 Task: Create new contact,   with mail id: 'Trinity.Doe@brooklynbotanic.org', first name: 'Trinity', Last name: 'Doe', Job Title: Digital Marketing Manager, Phone number (408) 555-5678. Change life cycle stage to  'Lead' and lead status to 'New'. Add new company to the associated contact: www.qualcomm.com and type: Prospect. Logged in from softage.6@softage.net
Action: Mouse moved to (106, 74)
Screenshot: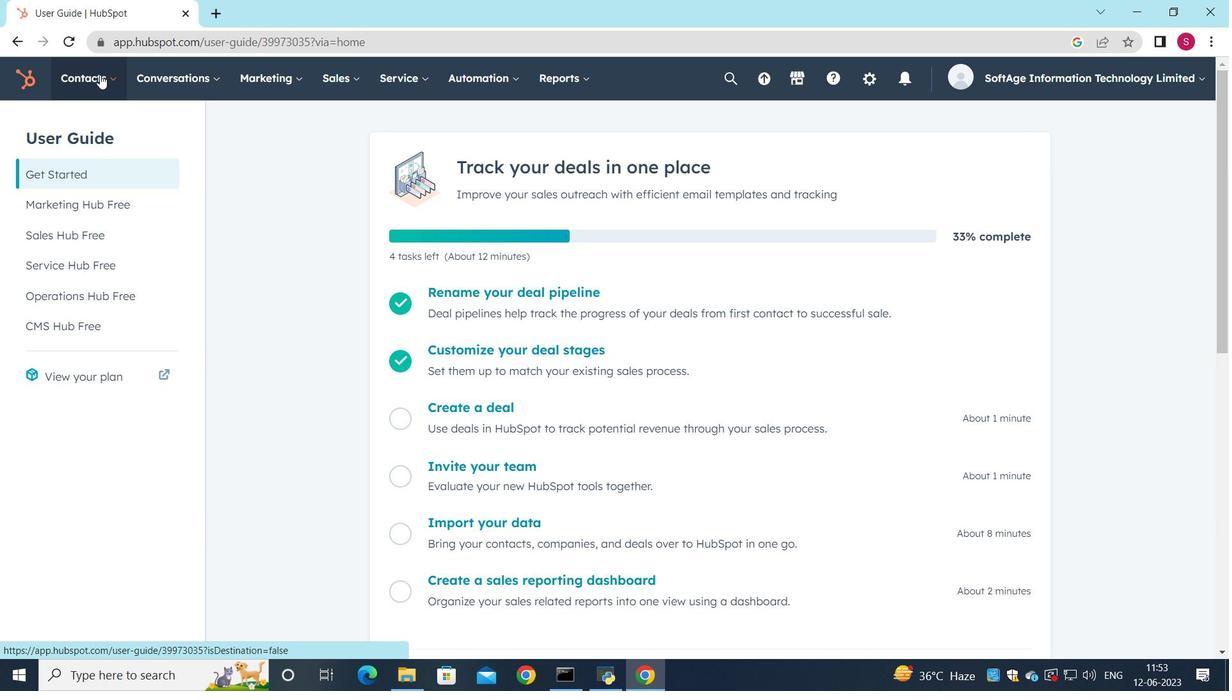 
Action: Mouse pressed left at (106, 74)
Screenshot: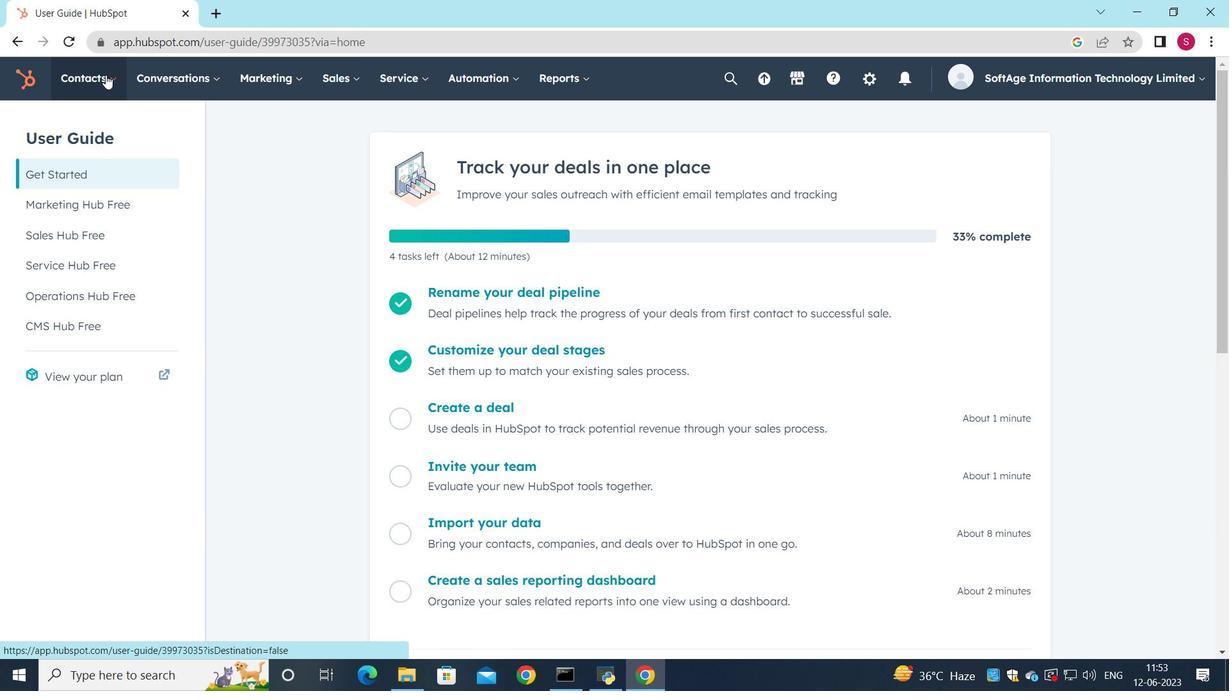 
Action: Mouse moved to (117, 121)
Screenshot: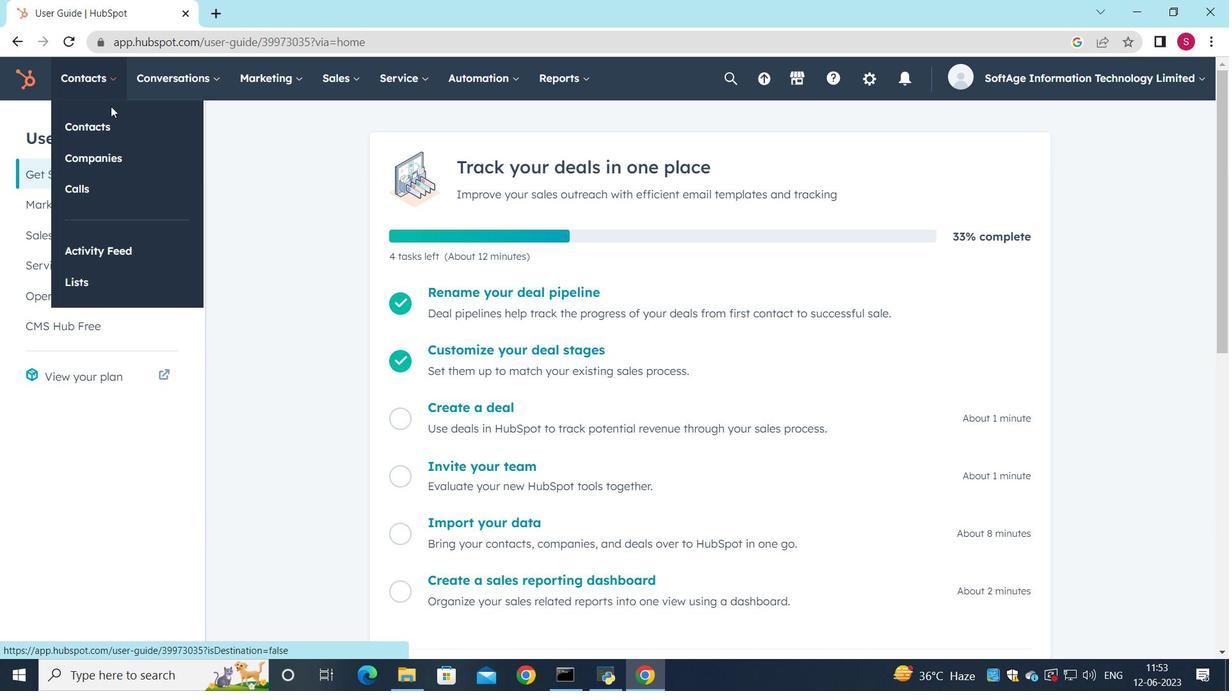 
Action: Mouse pressed left at (117, 121)
Screenshot: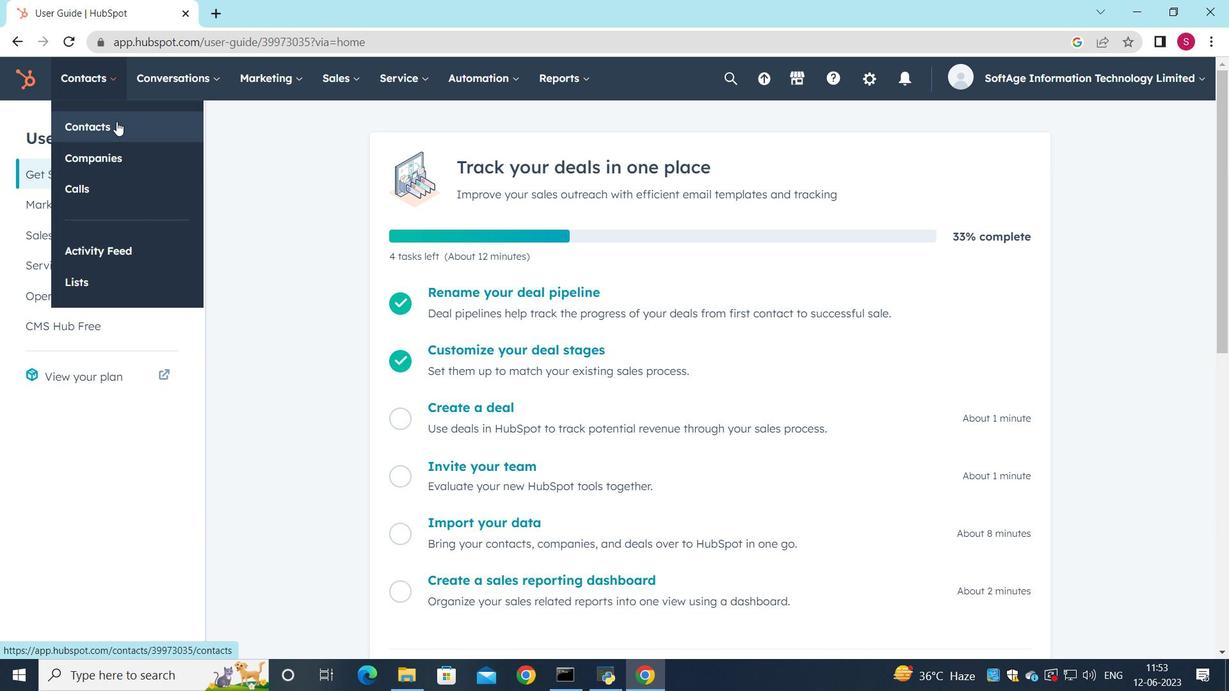 
Action: Mouse moved to (1147, 136)
Screenshot: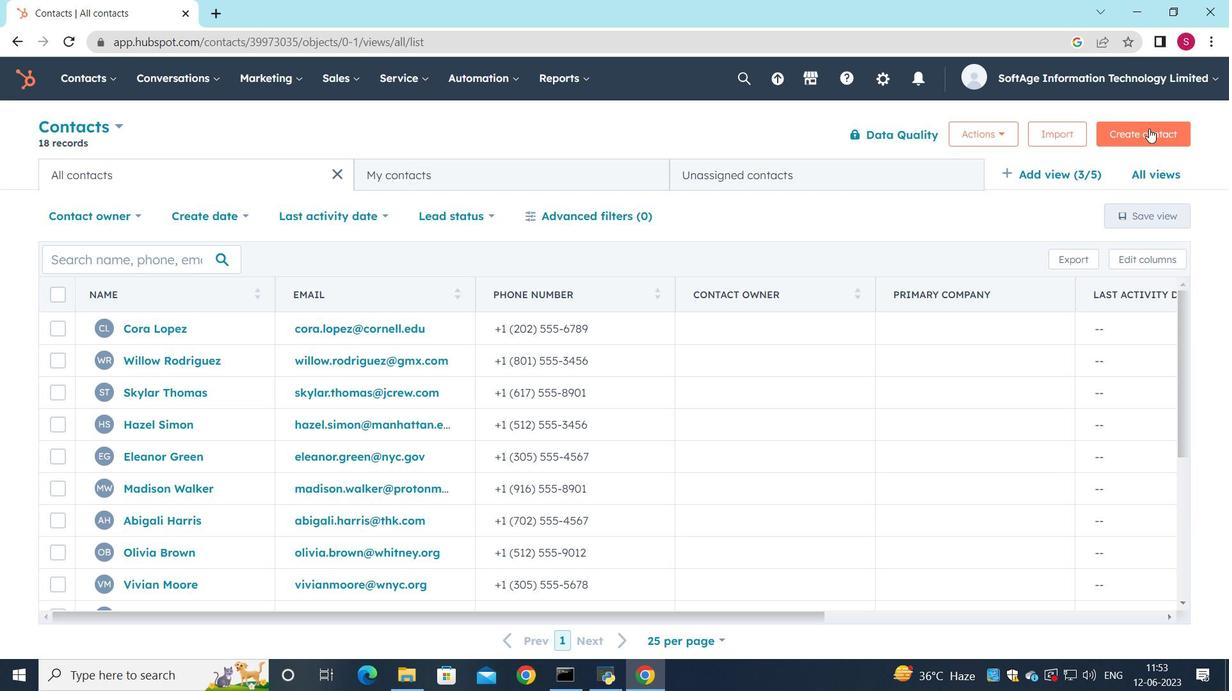 
Action: Mouse pressed left at (1147, 136)
Screenshot: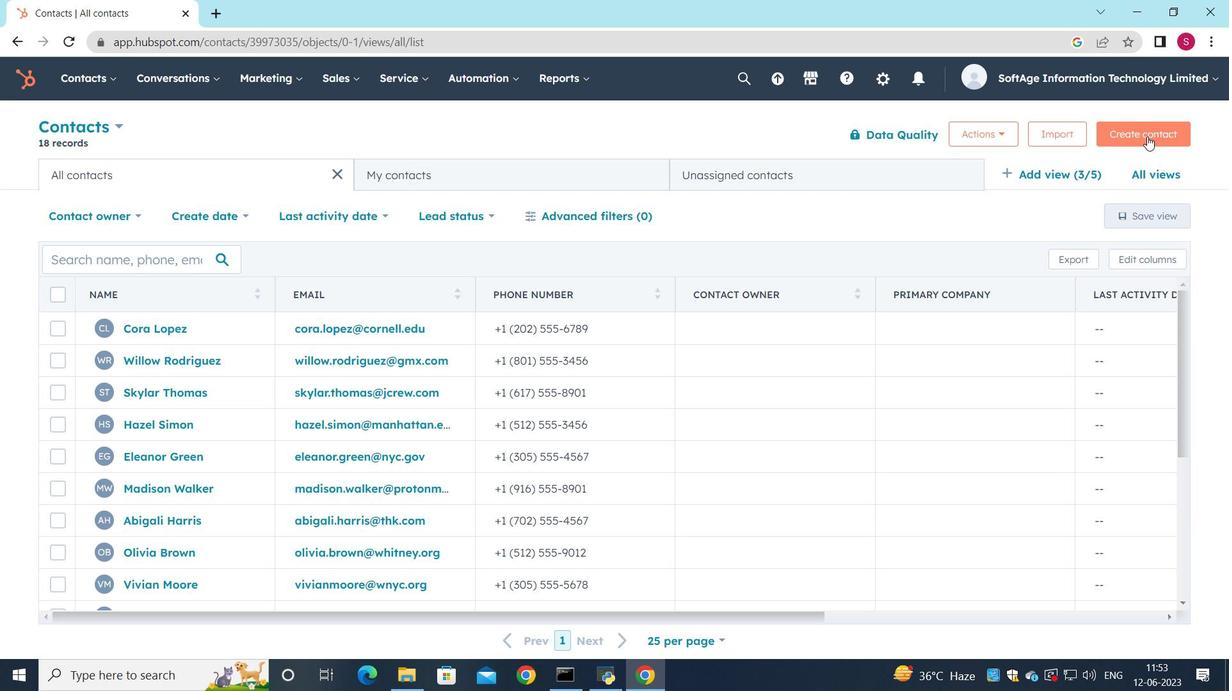 
Action: Mouse moved to (1009, 199)
Screenshot: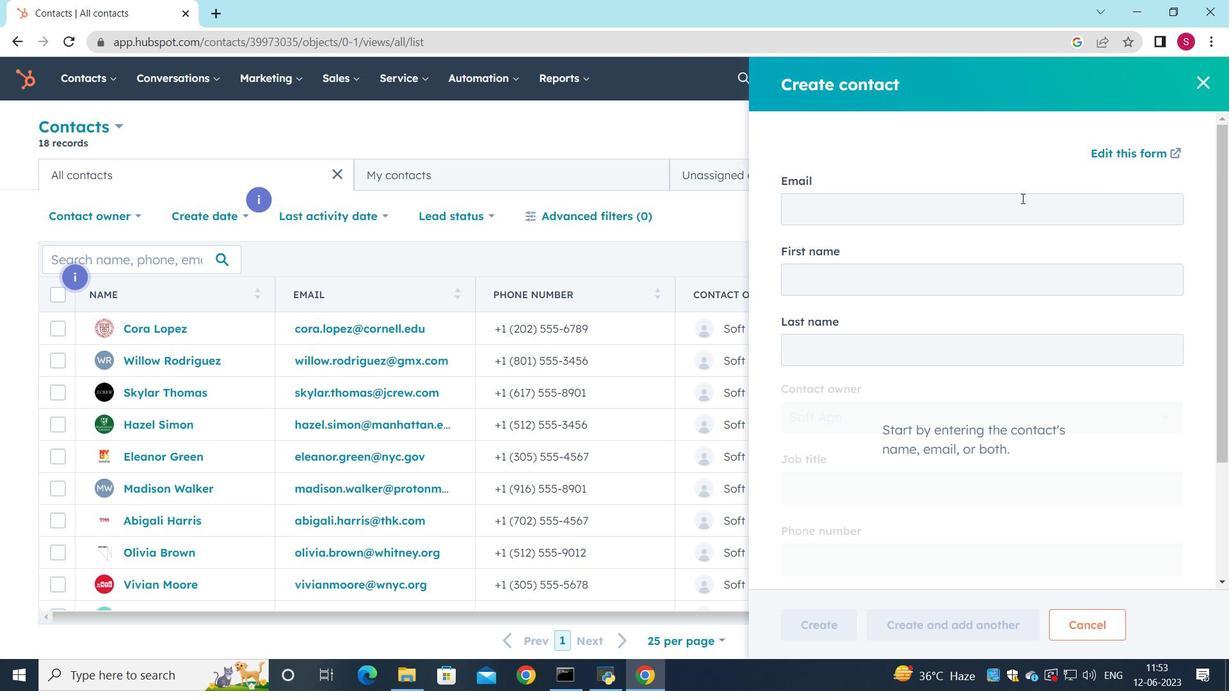 
Action: Mouse pressed left at (1009, 199)
Screenshot: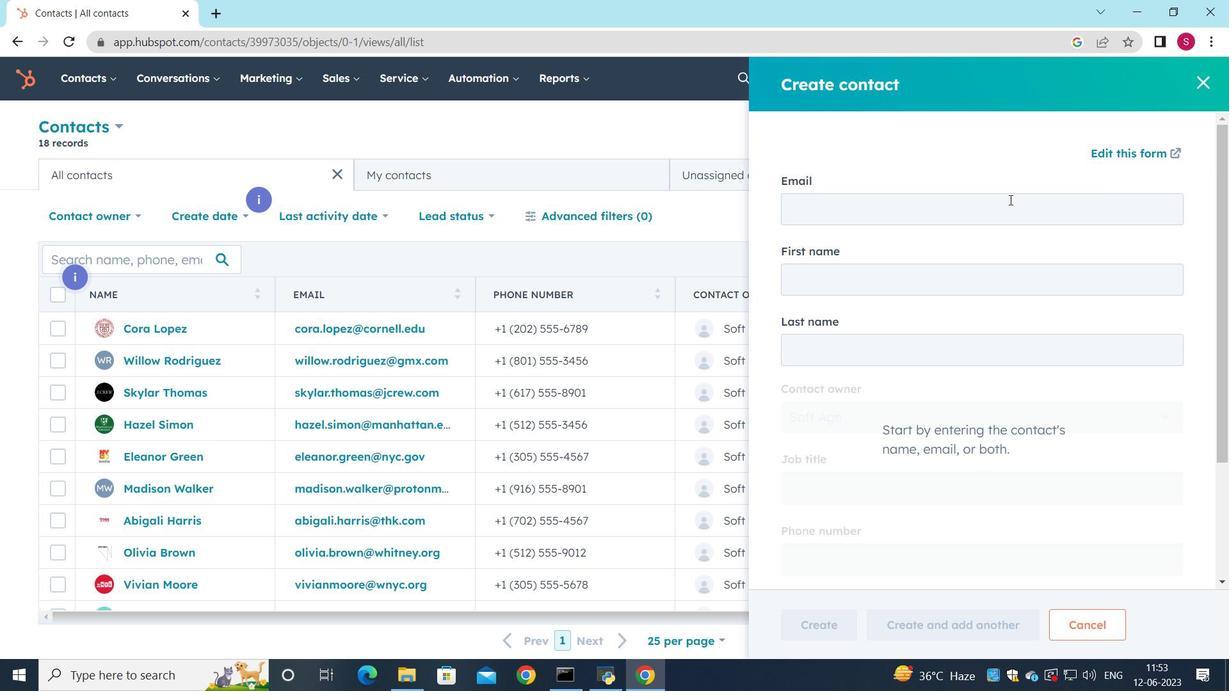 
Action: Mouse moved to (991, 226)
Screenshot: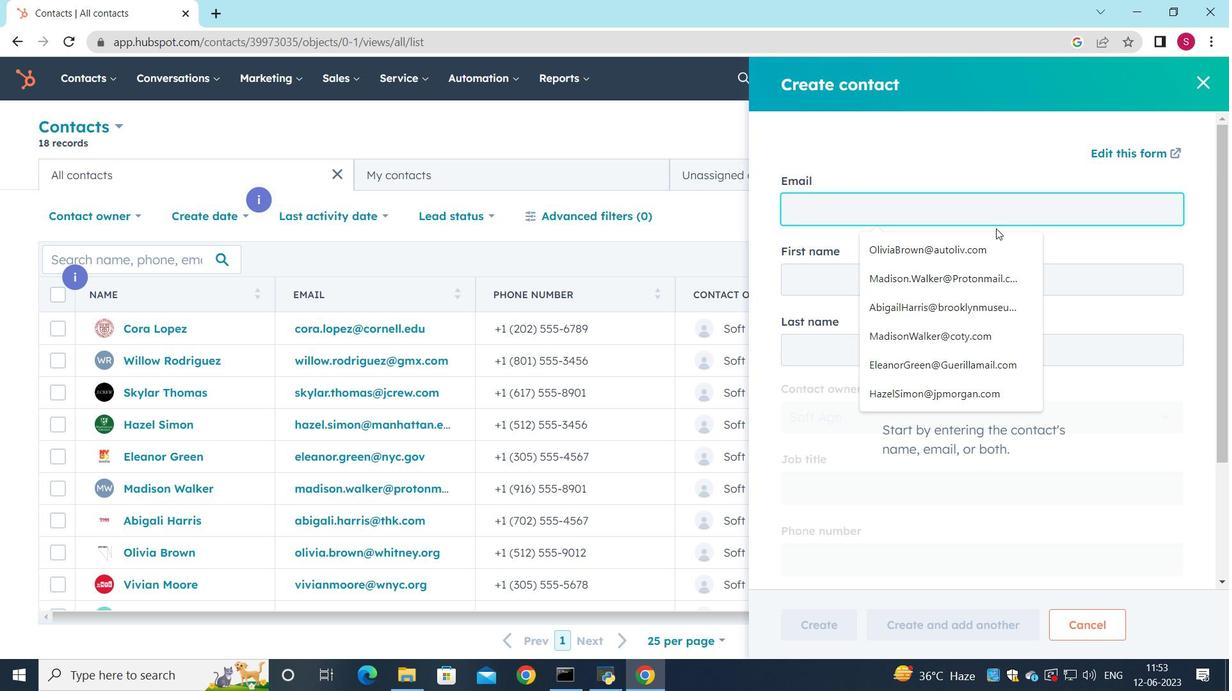 
Action: Key pressed <Key.shift>Trinity.<Key.shift>Doe<Key.shift><Key.shift><Key.shift><Key.shift><Key.shift><Key.shift><Key.shift><Key.shift><Key.shift><Key.shift><Key.shift><Key.shift><Key.shift><Key.shift><Key.shift>@brooklynbotanic.org
Screenshot: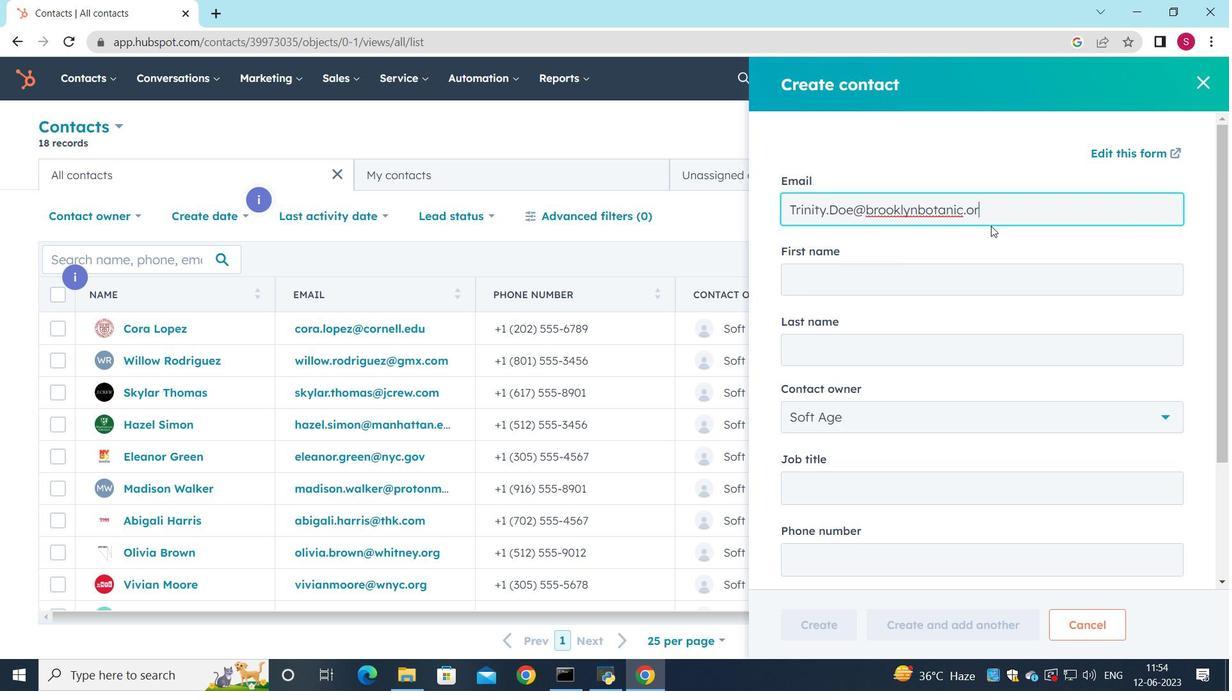 
Action: Mouse moved to (870, 277)
Screenshot: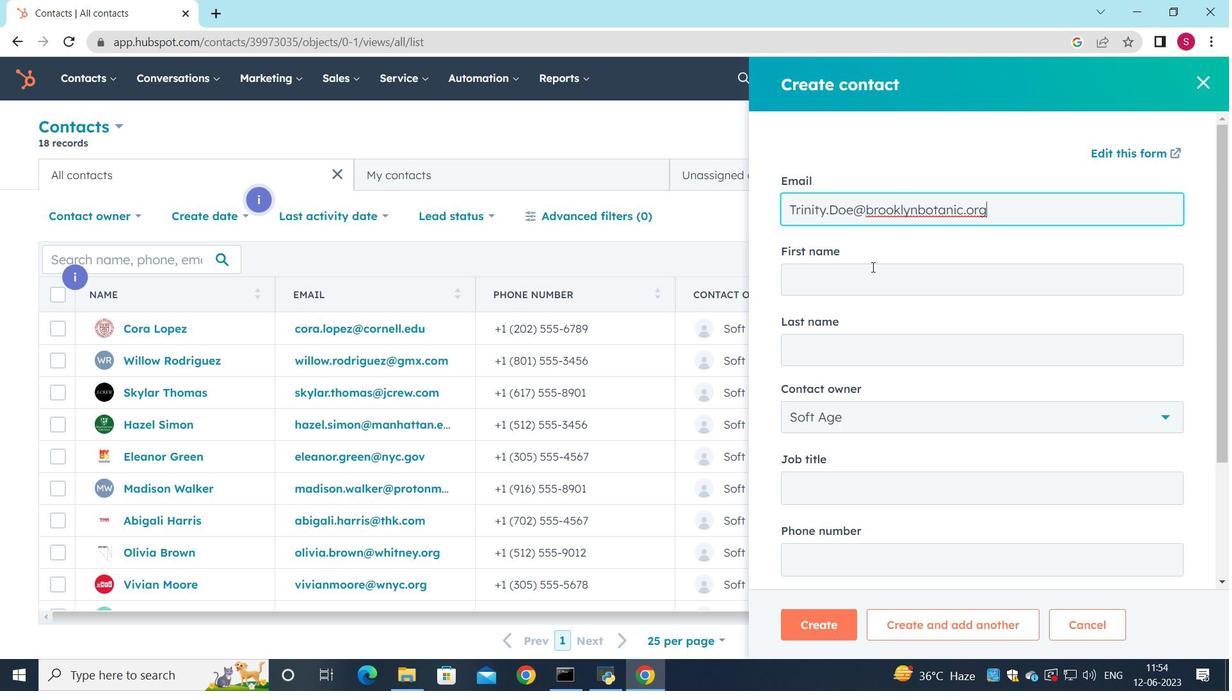 
Action: Mouse pressed left at (870, 277)
Screenshot: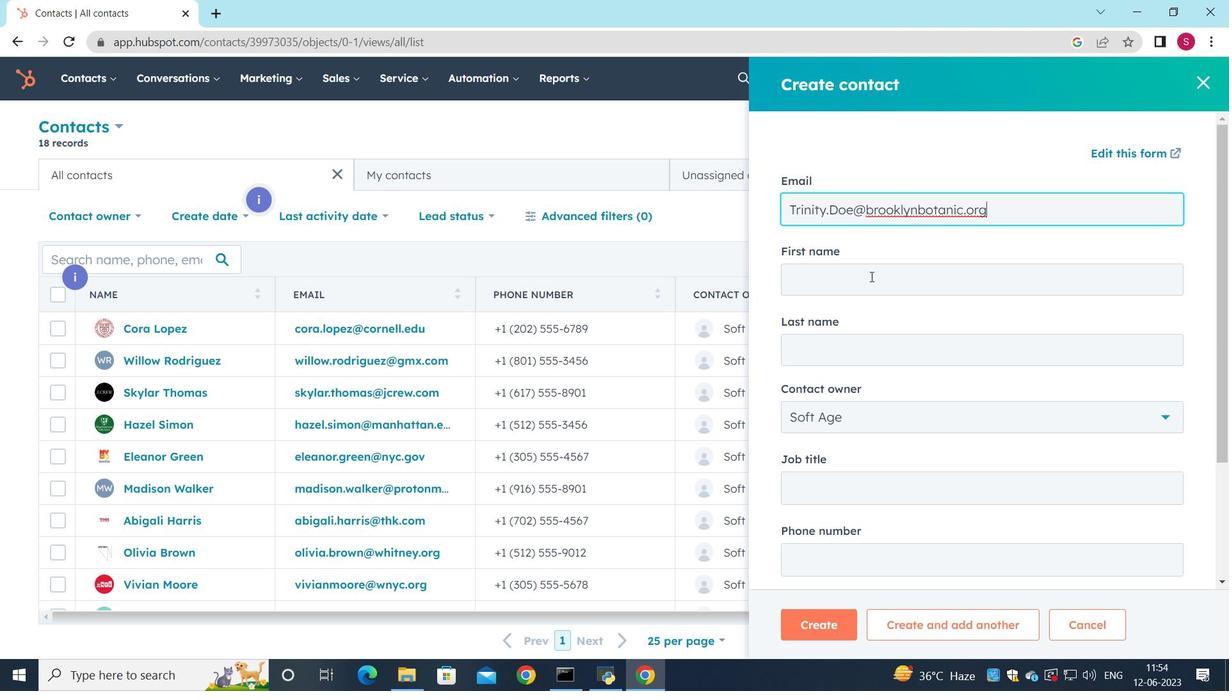 
Action: Mouse moved to (876, 283)
Screenshot: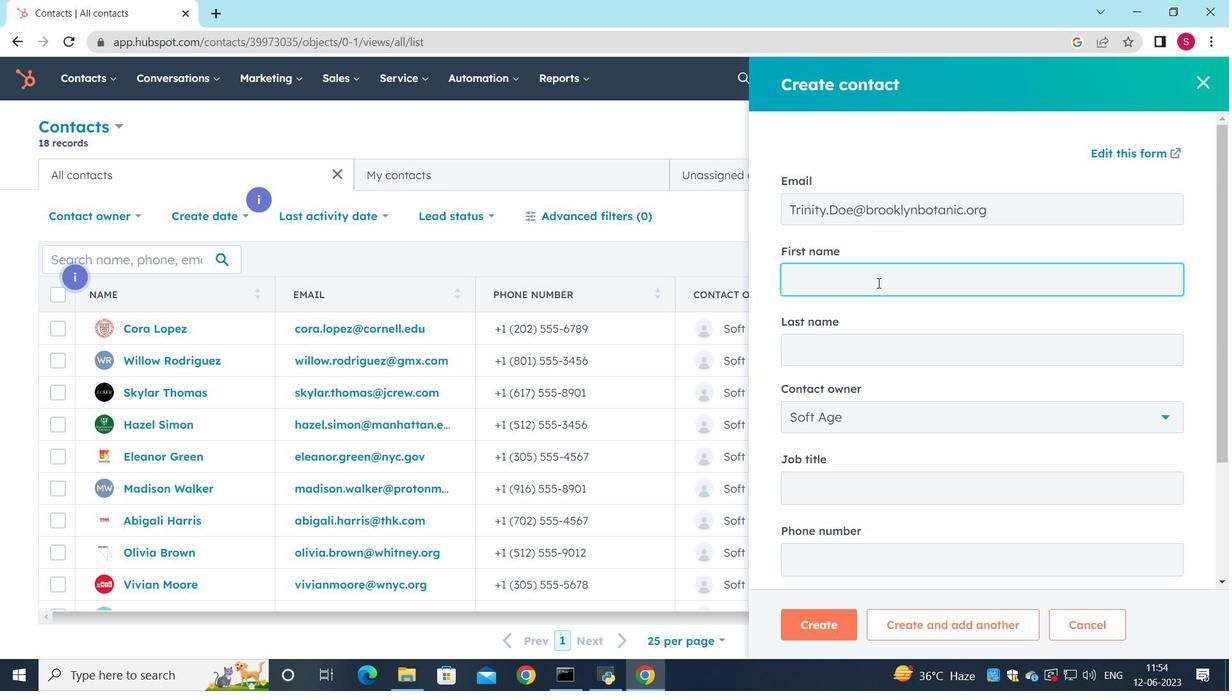
Action: Key pressed <Key.shift><Key.shift><Key.shift><Key.shift><Key.shift><Key.shift><Key.shift><Key.shift><Key.shift><Key.shift><Key.shift><Key.shift>Trinity
Screenshot: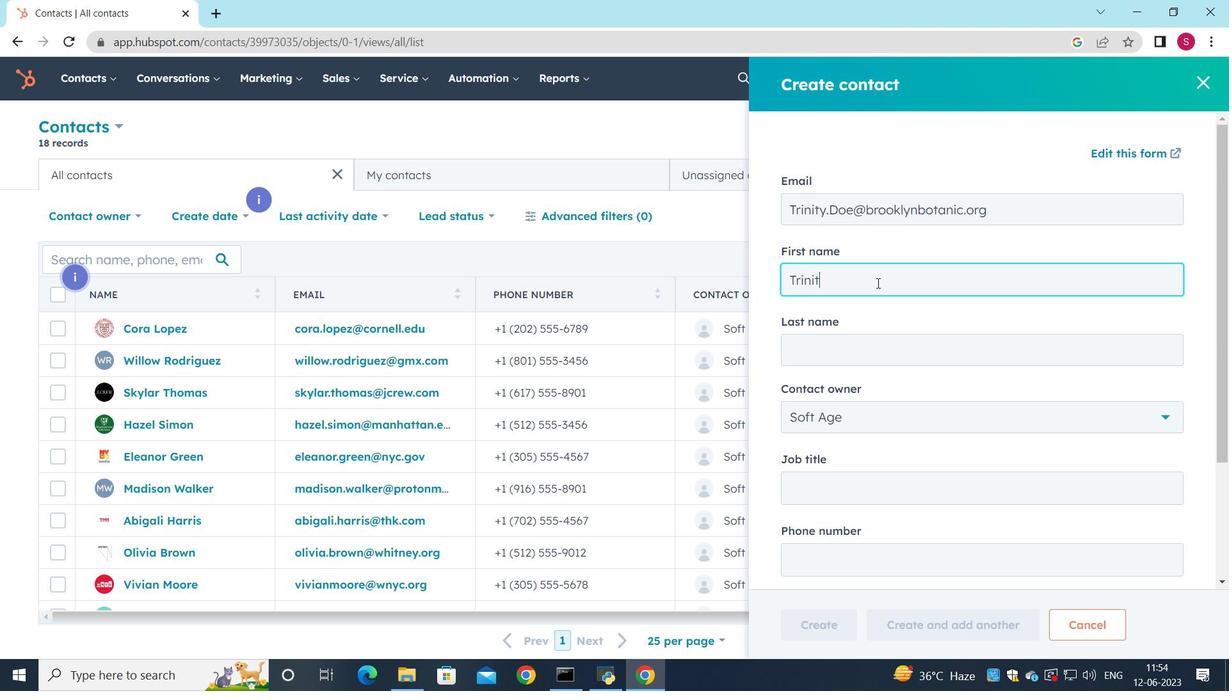 
Action: Mouse moved to (849, 341)
Screenshot: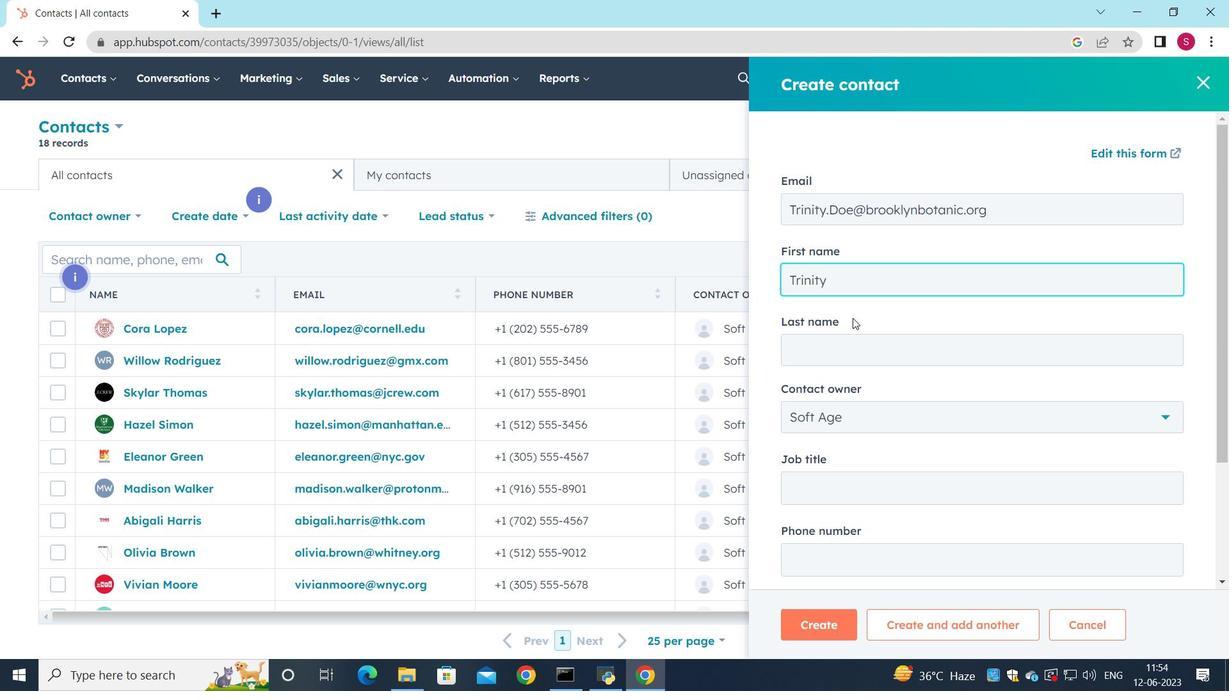 
Action: Mouse pressed left at (849, 341)
Screenshot: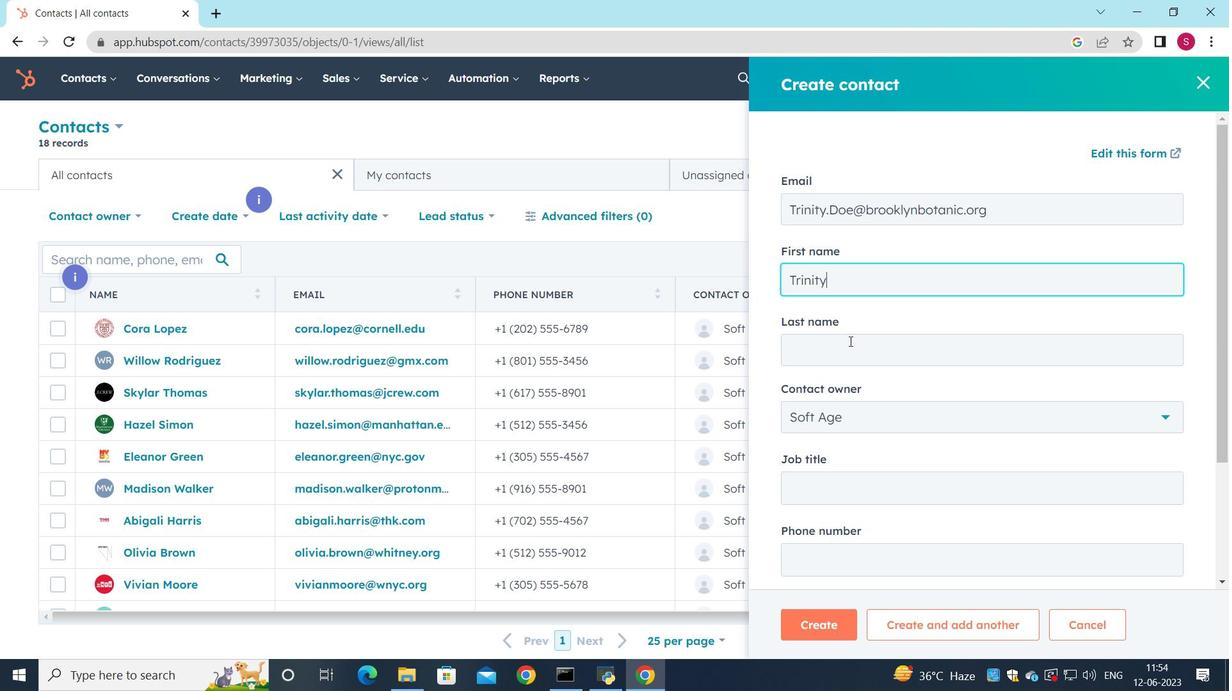 
Action: Key pressed <Key.shift>Doe
Screenshot: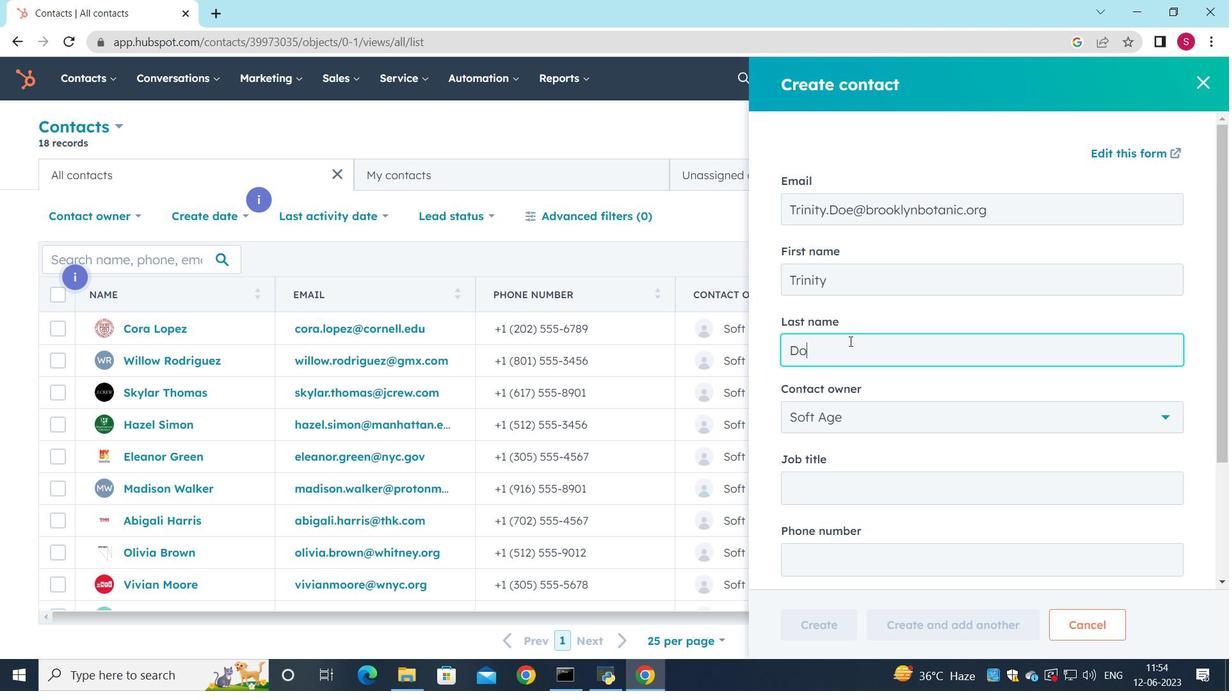
Action: Mouse moved to (853, 286)
Screenshot: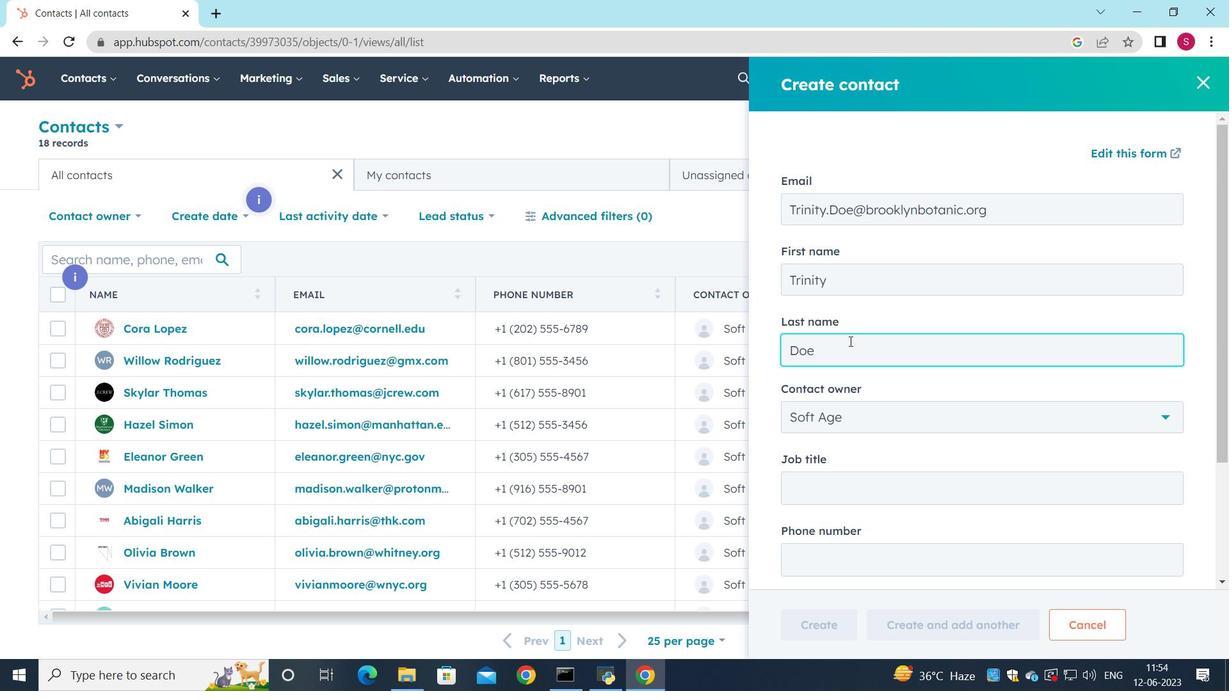 
Action: Mouse scrolled (853, 285) with delta (0, 0)
Screenshot: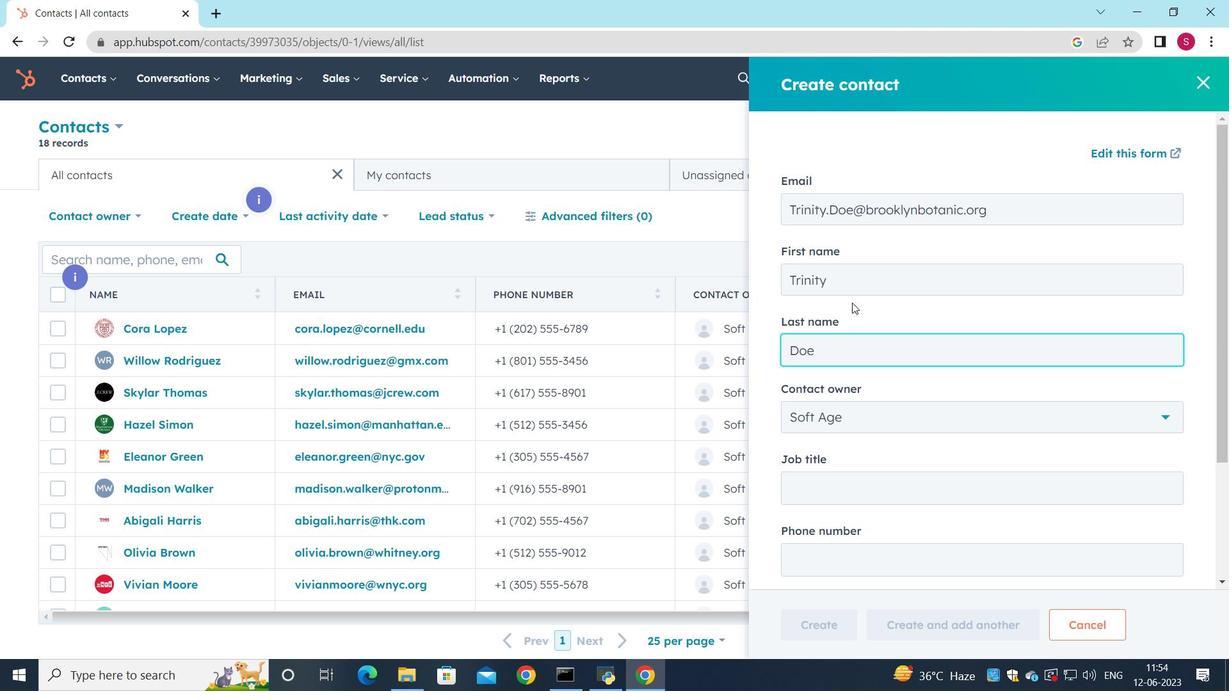 
Action: Mouse scrolled (853, 285) with delta (0, 0)
Screenshot: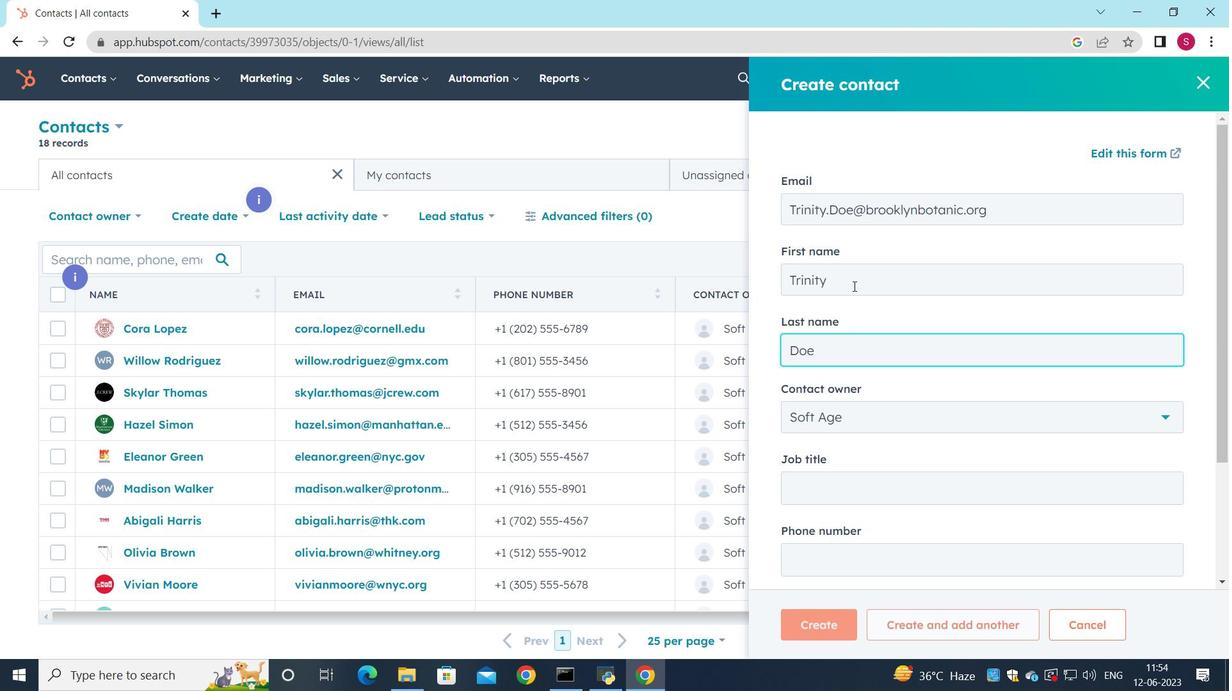 
Action: Mouse moved to (875, 329)
Screenshot: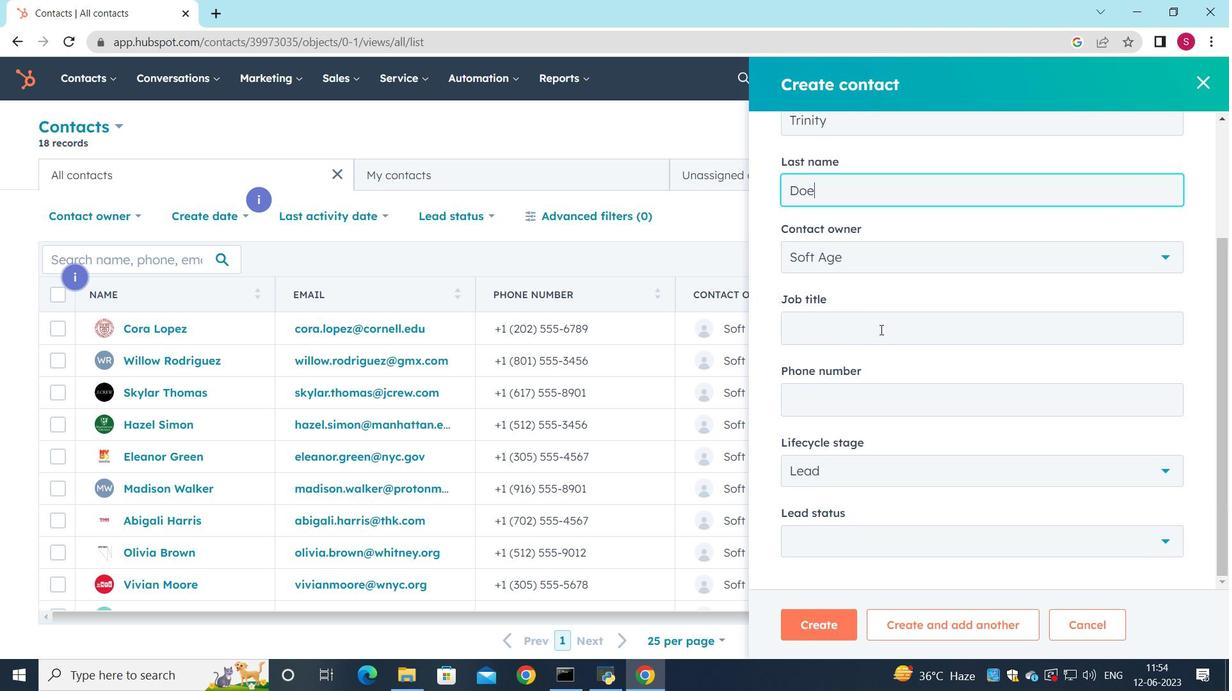 
Action: Mouse pressed left at (875, 329)
Screenshot: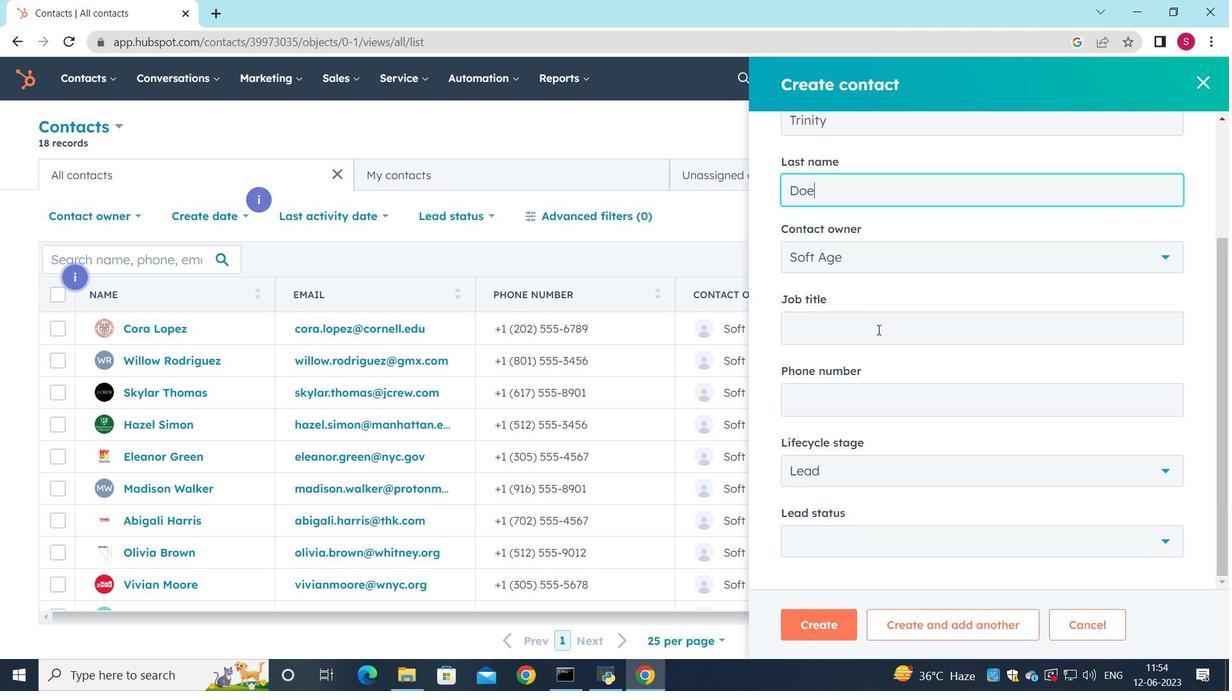 
Action: Key pressed <Key.shift>Digital<Key.space><Key.shift>Marketing<Key.space><Key.shift>Manager
Screenshot: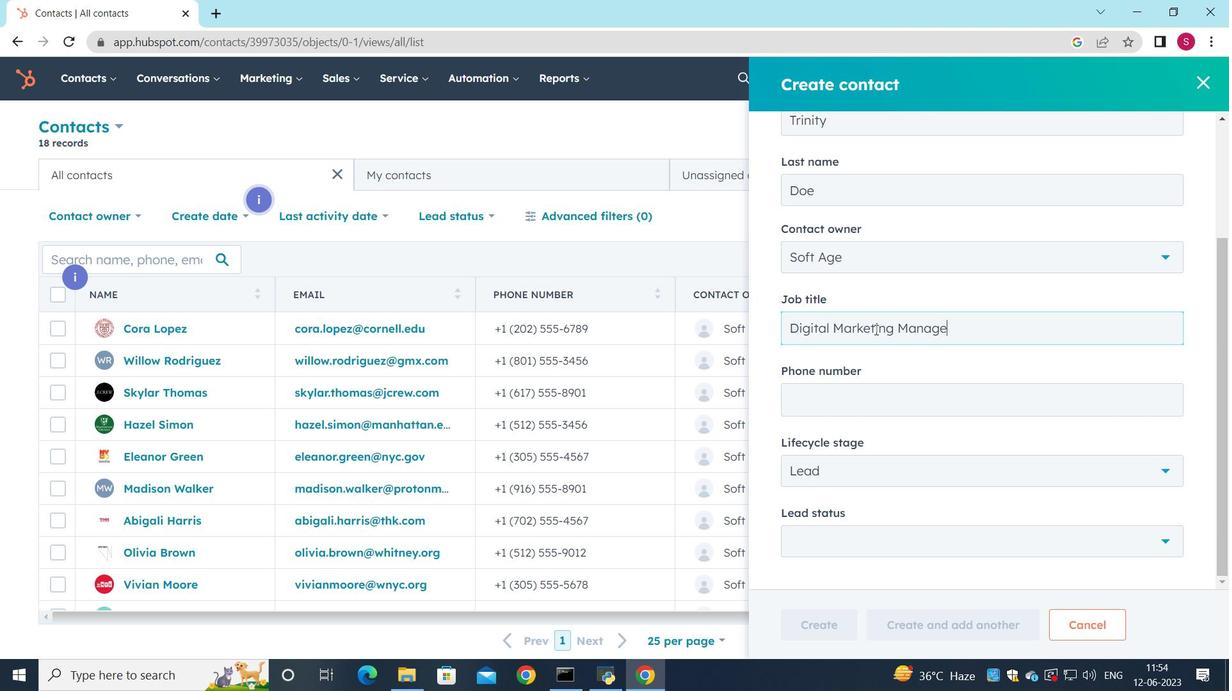 
Action: Mouse scrolled (875, 329) with delta (0, 0)
Screenshot: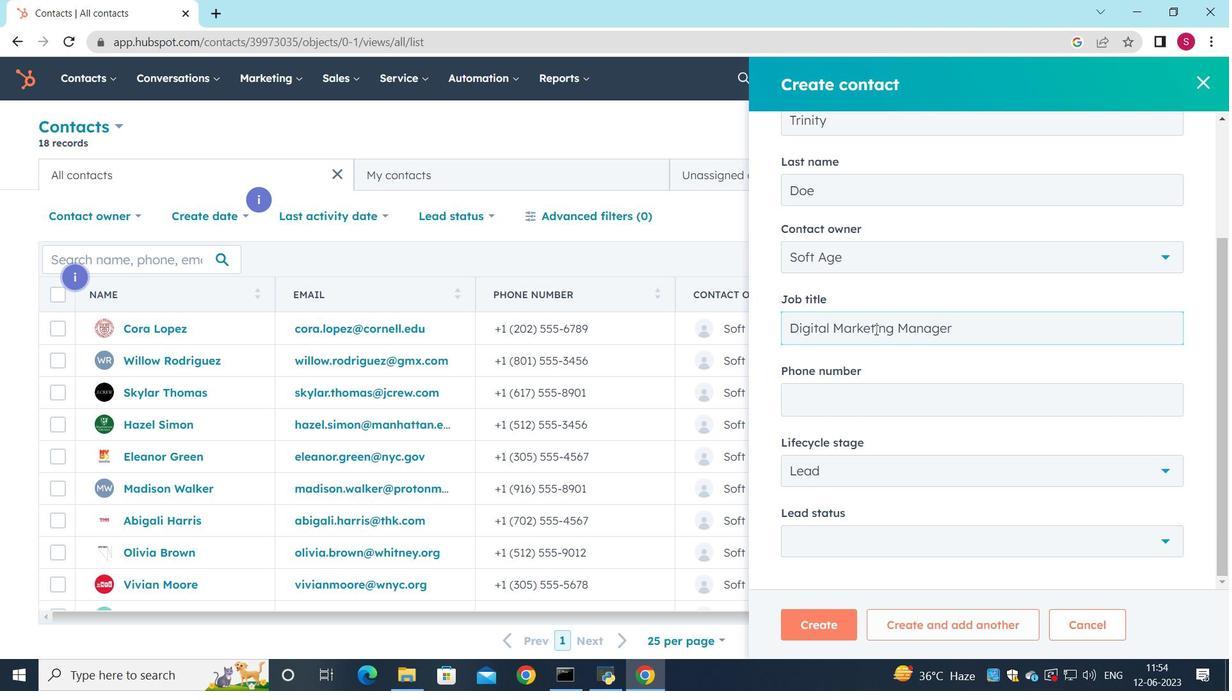 
Action: Mouse moved to (914, 393)
Screenshot: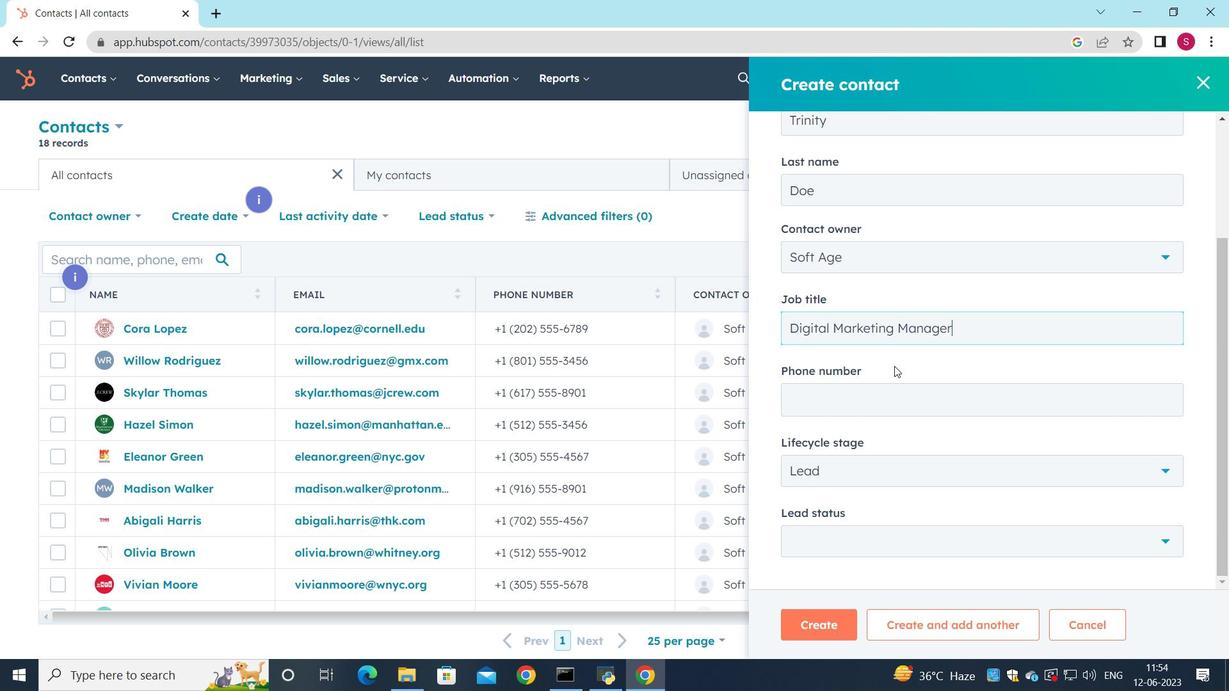 
Action: Mouse pressed left at (914, 393)
Screenshot: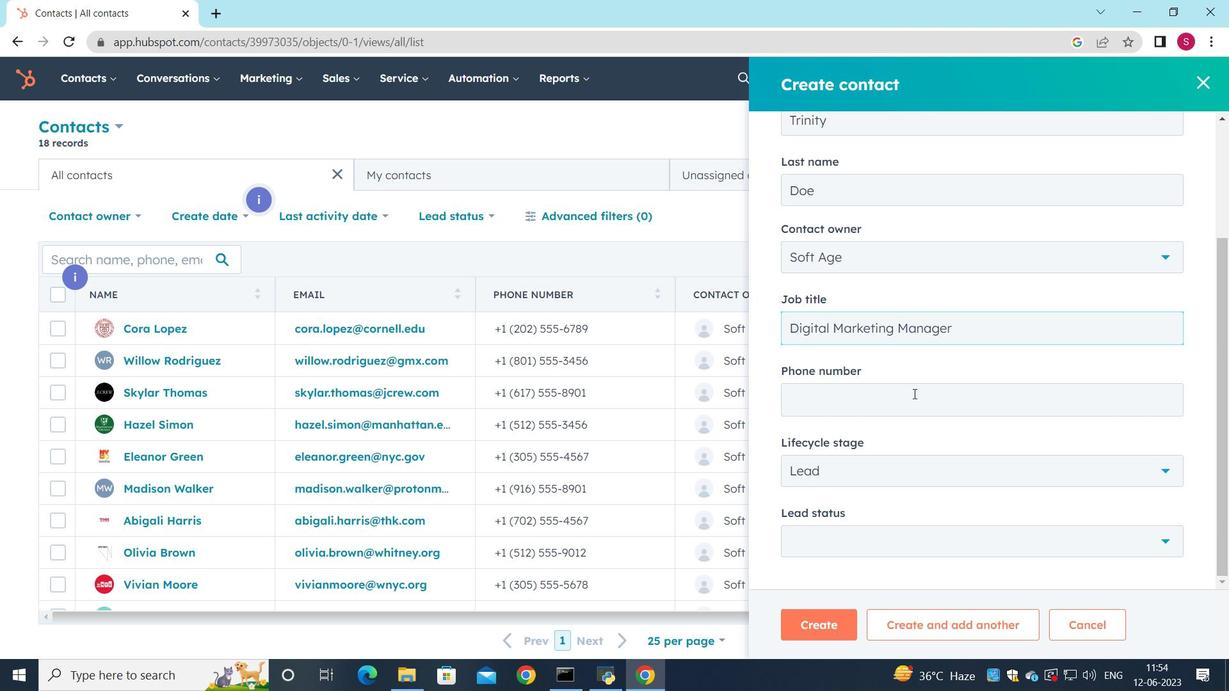 
Action: Key pressed 4085555678
Screenshot: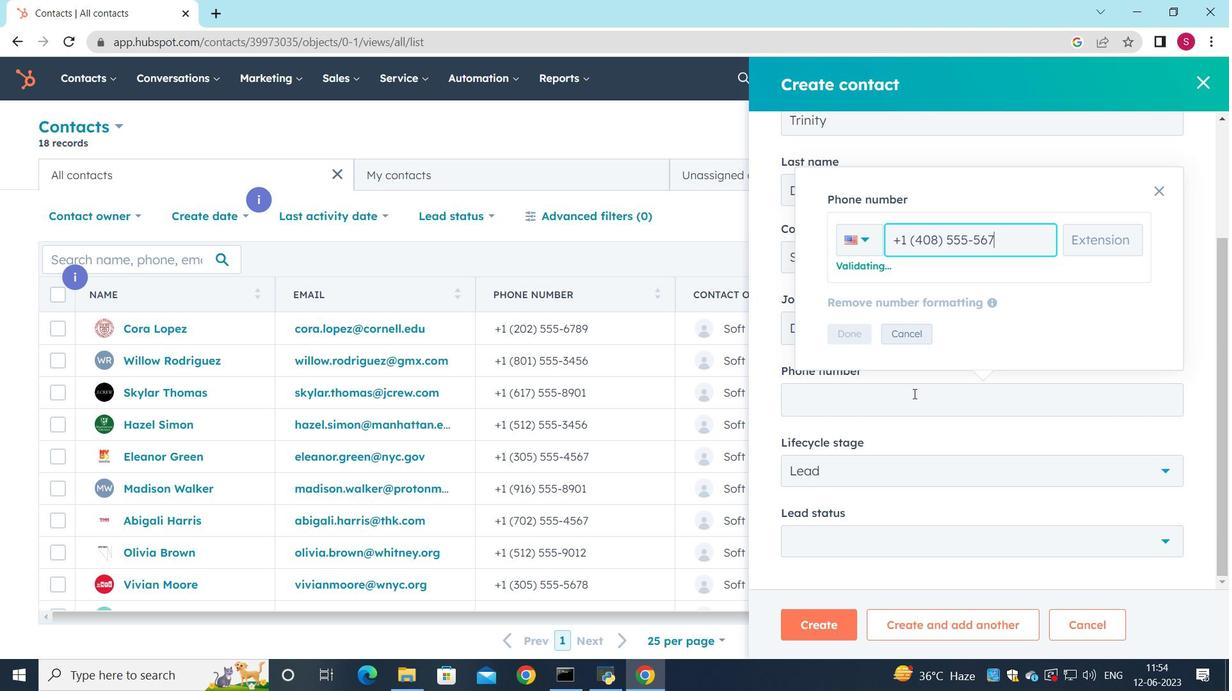 
Action: Mouse moved to (845, 331)
Screenshot: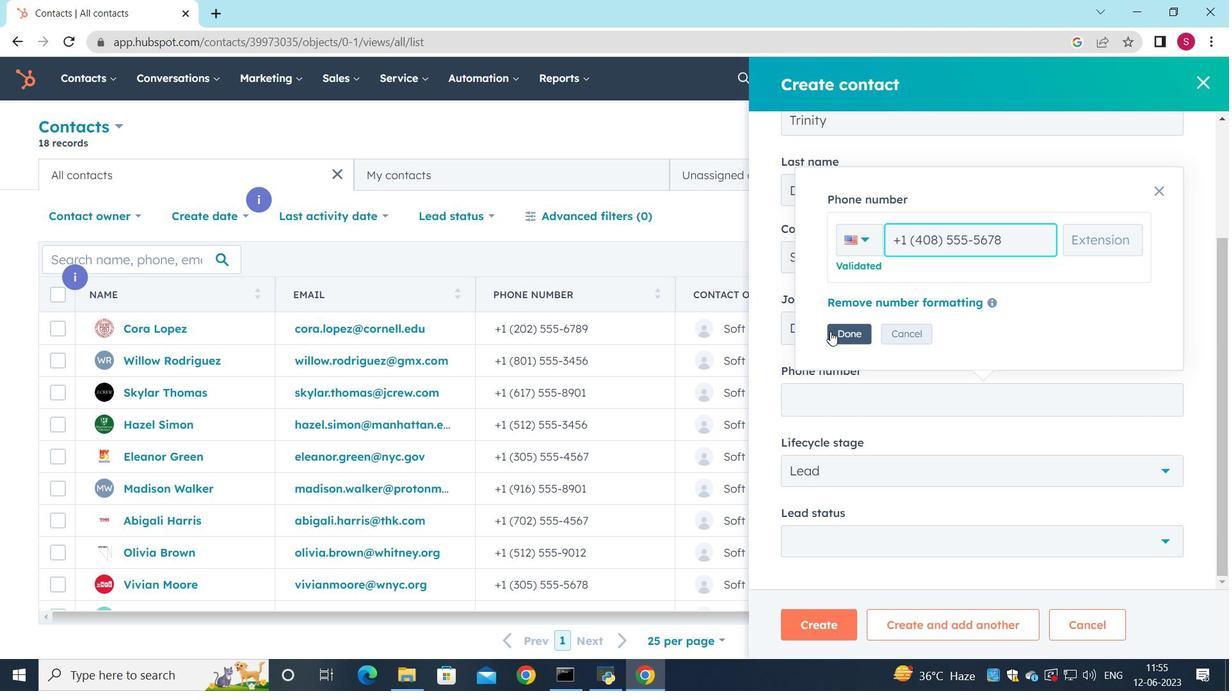 
Action: Mouse pressed left at (845, 331)
Screenshot: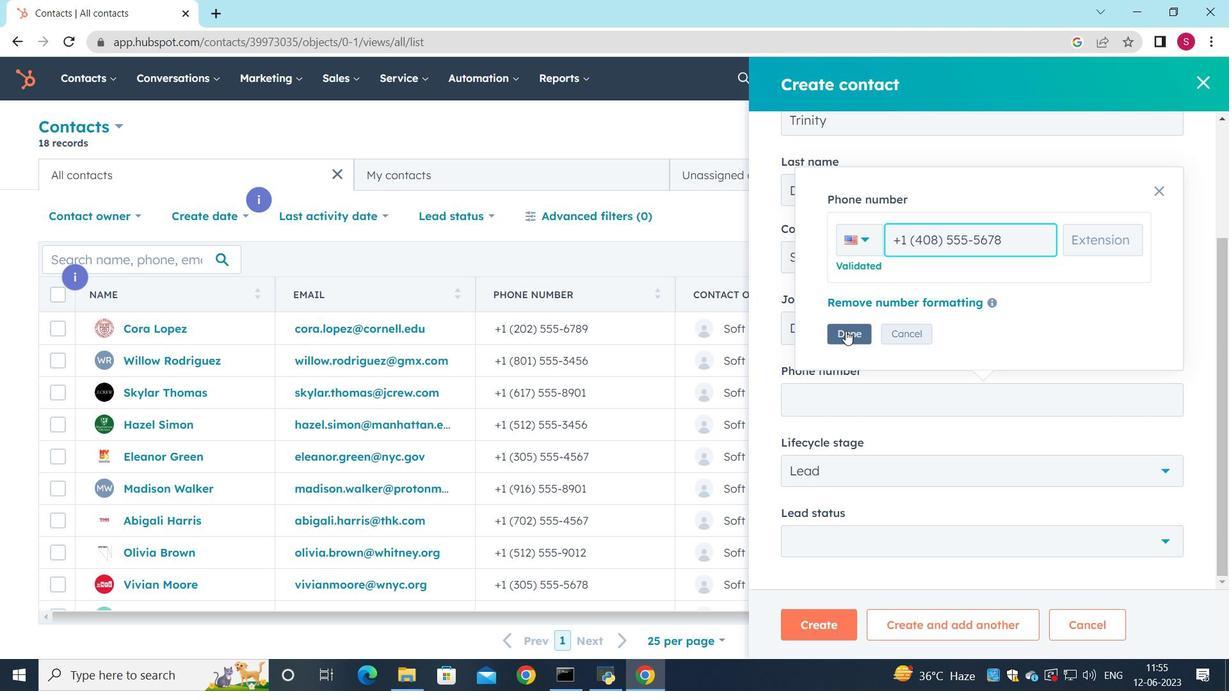 
Action: Mouse scrolled (845, 330) with delta (0, 0)
Screenshot: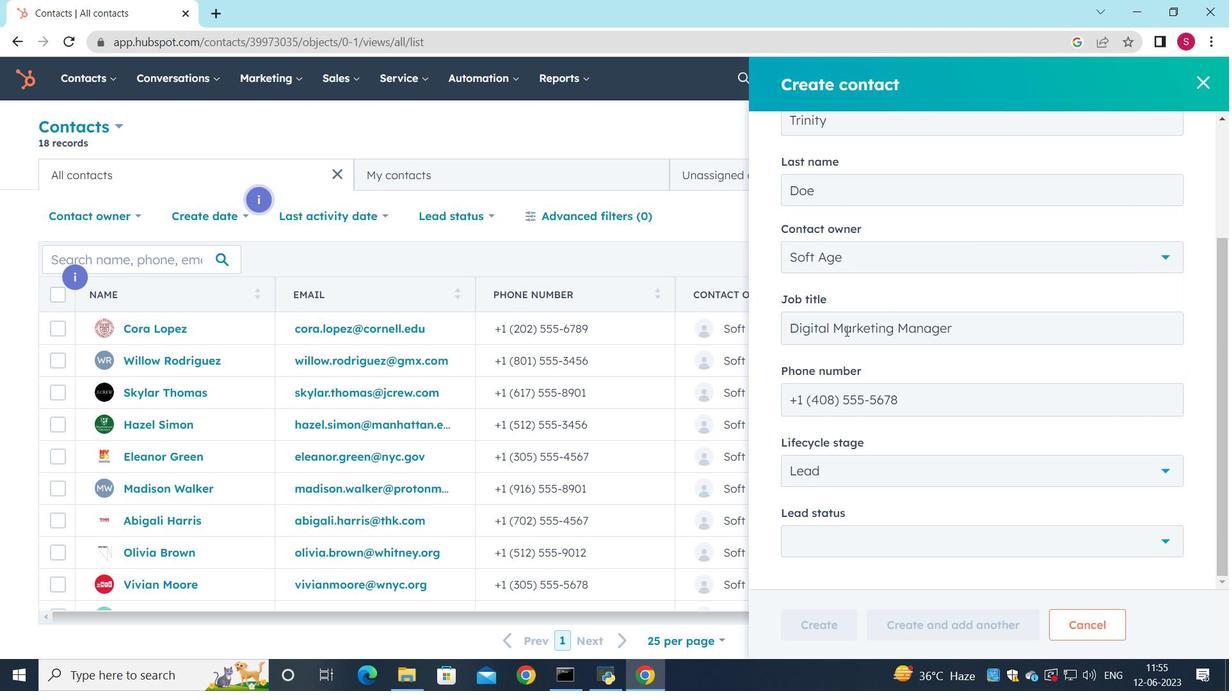 
Action: Mouse scrolled (845, 330) with delta (0, 0)
Screenshot: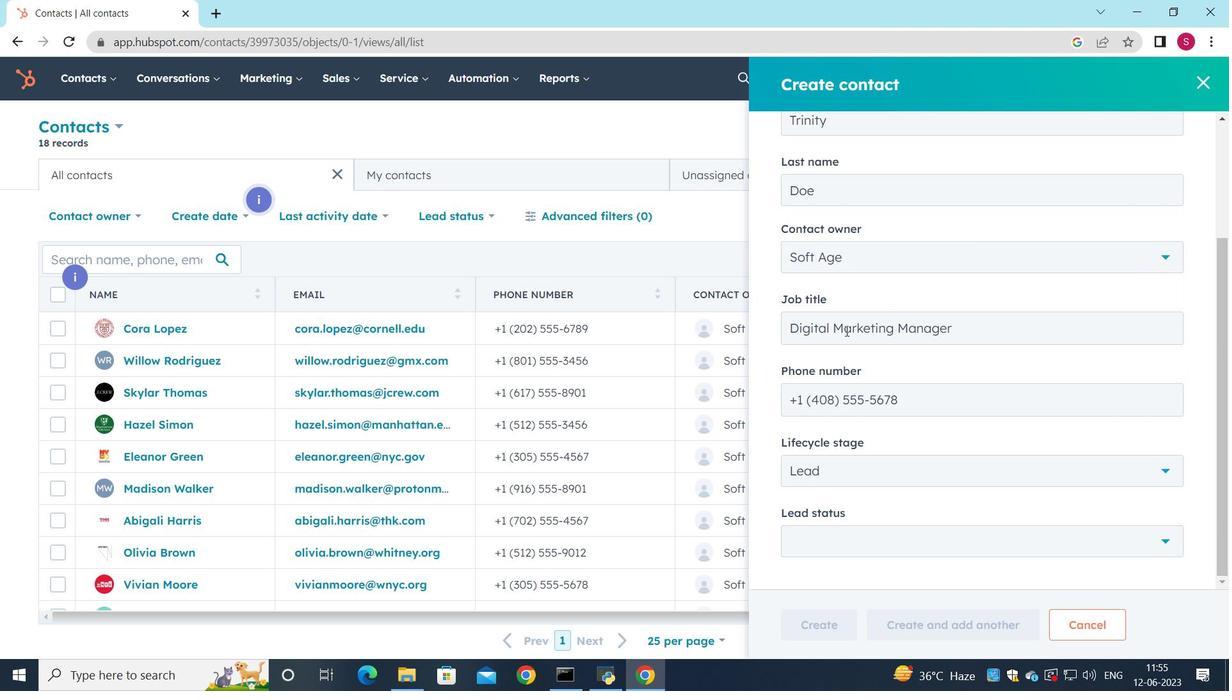 
Action: Mouse moved to (1134, 548)
Screenshot: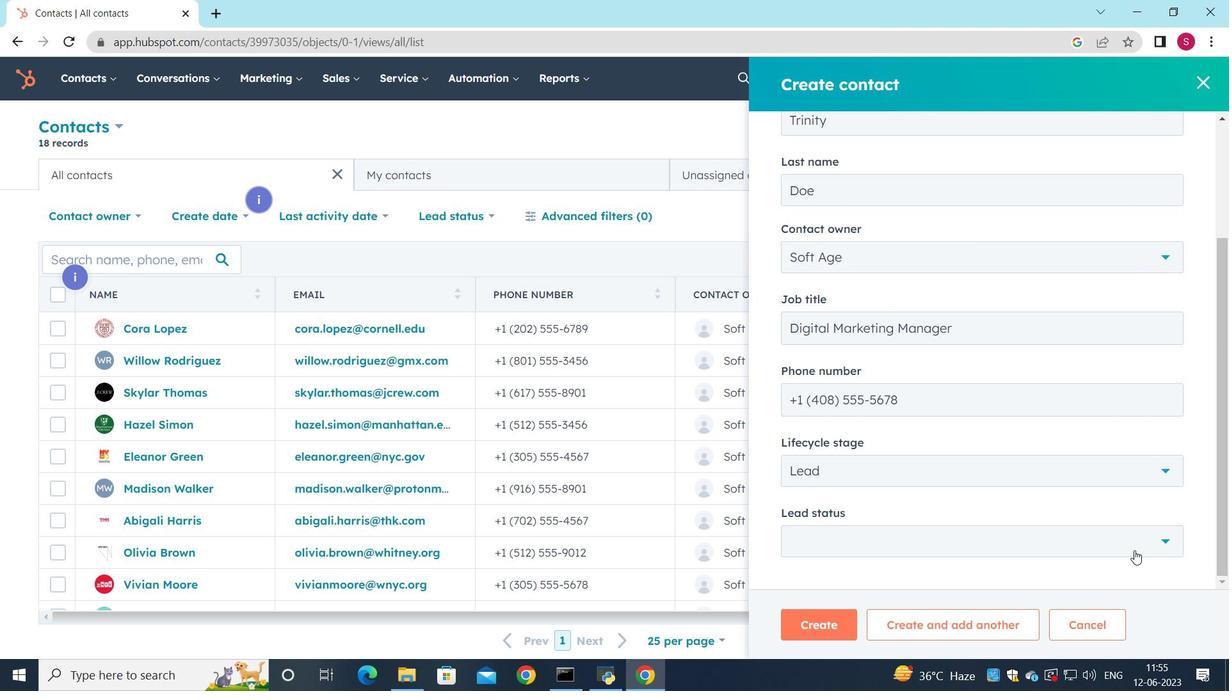 
Action: Mouse pressed left at (1134, 548)
Screenshot: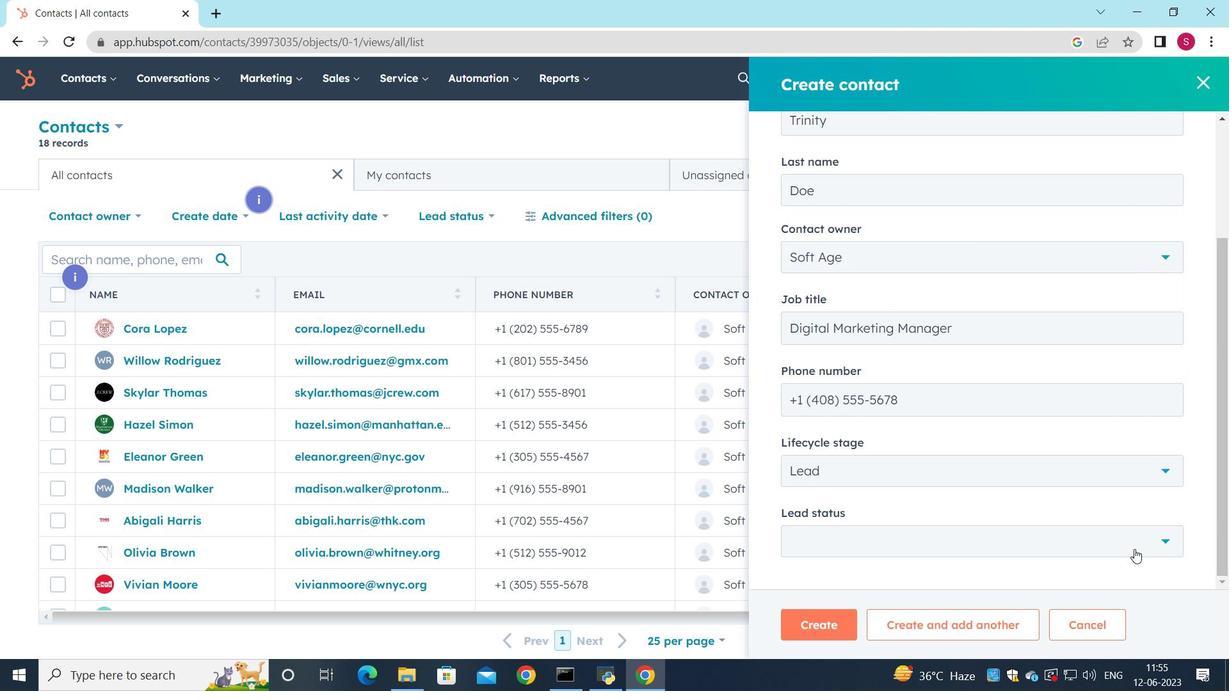 
Action: Mouse moved to (846, 401)
Screenshot: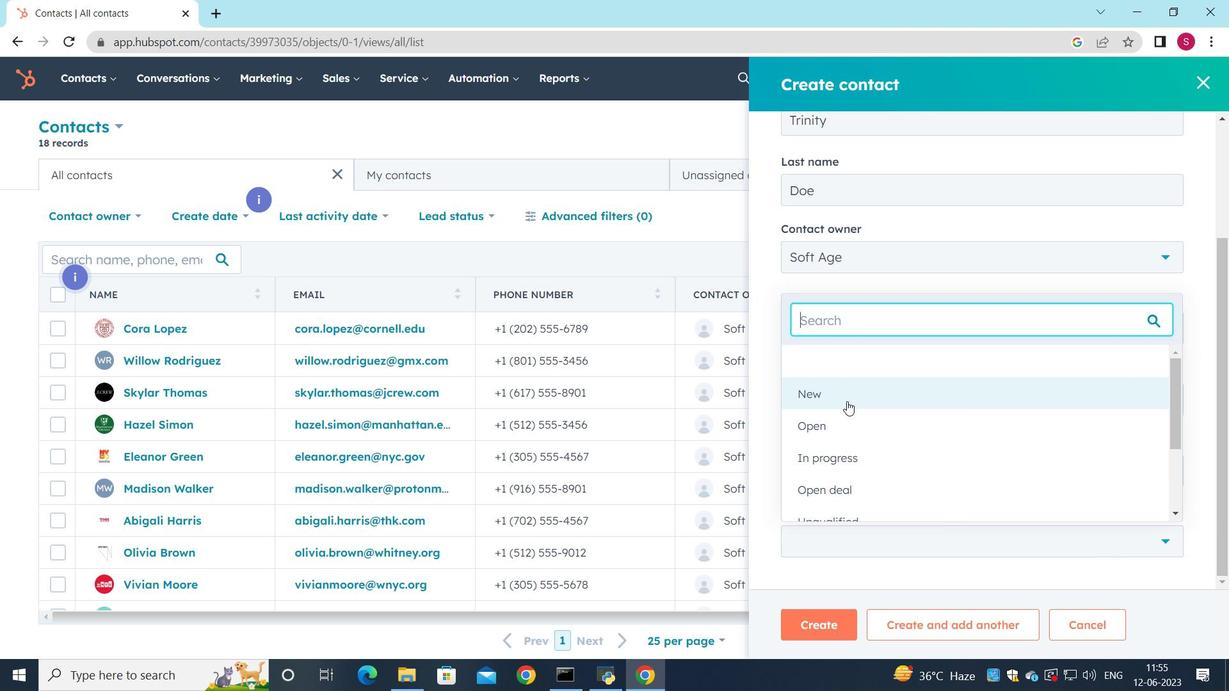 
Action: Mouse pressed left at (846, 401)
Screenshot: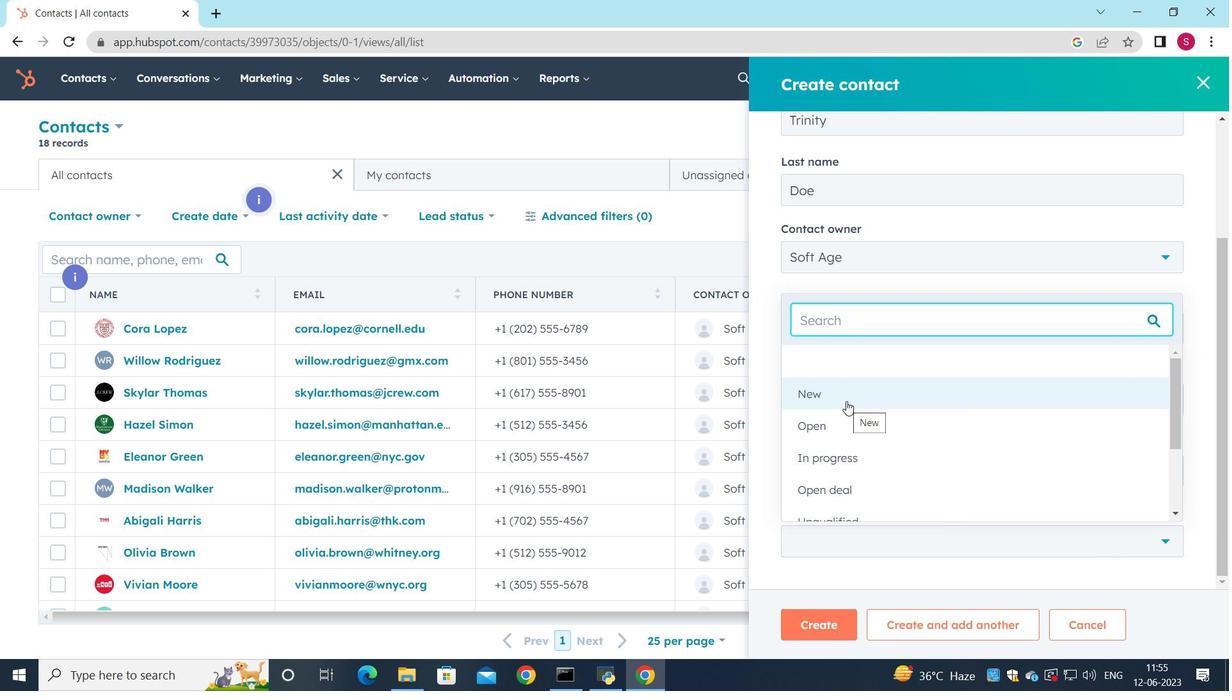 
Action: Mouse moved to (821, 620)
Screenshot: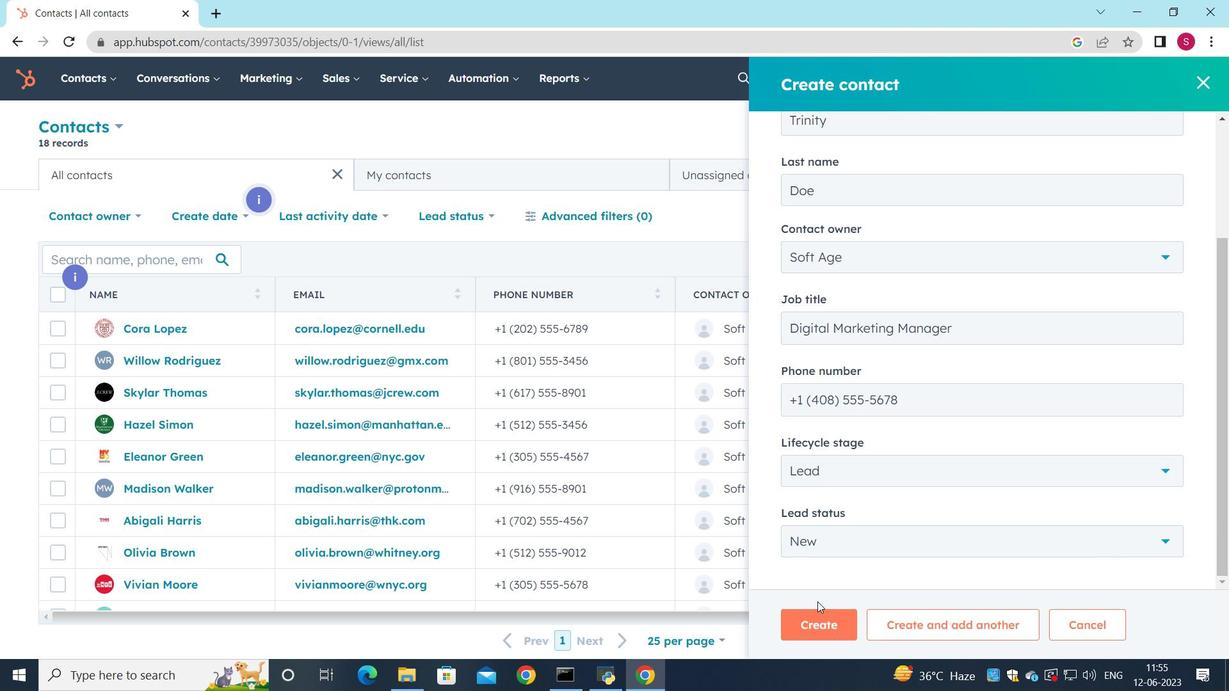 
Action: Mouse pressed left at (821, 620)
Screenshot: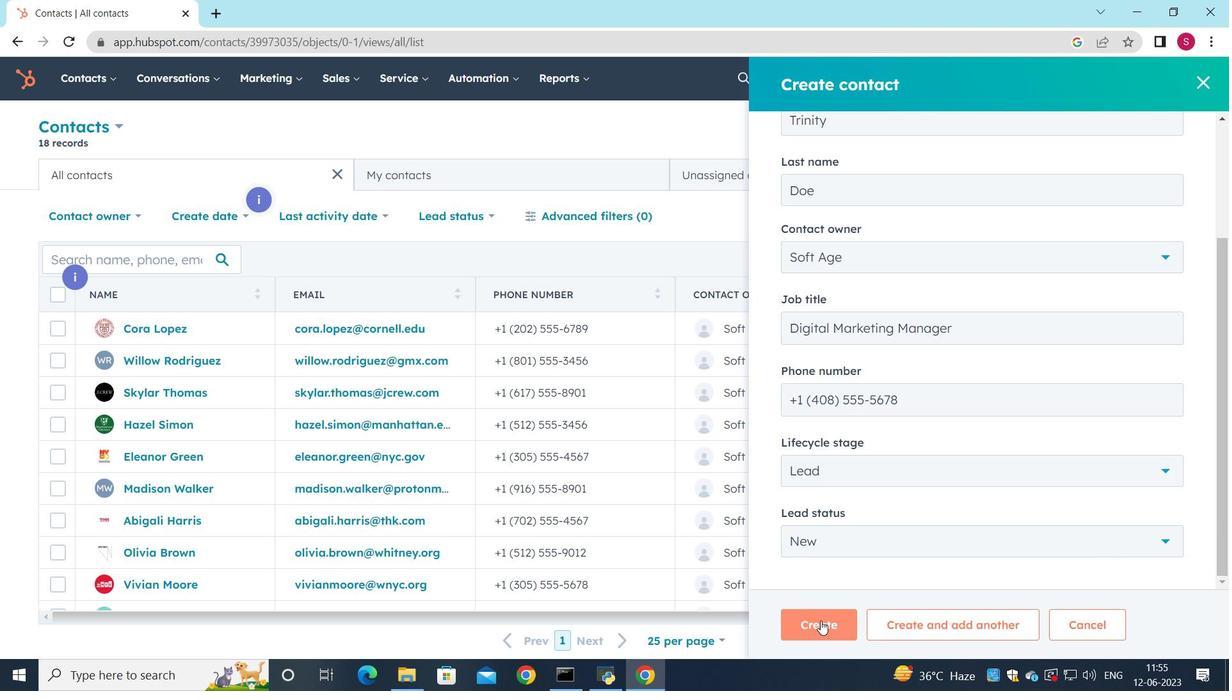 
Action: Mouse moved to (843, 512)
Screenshot: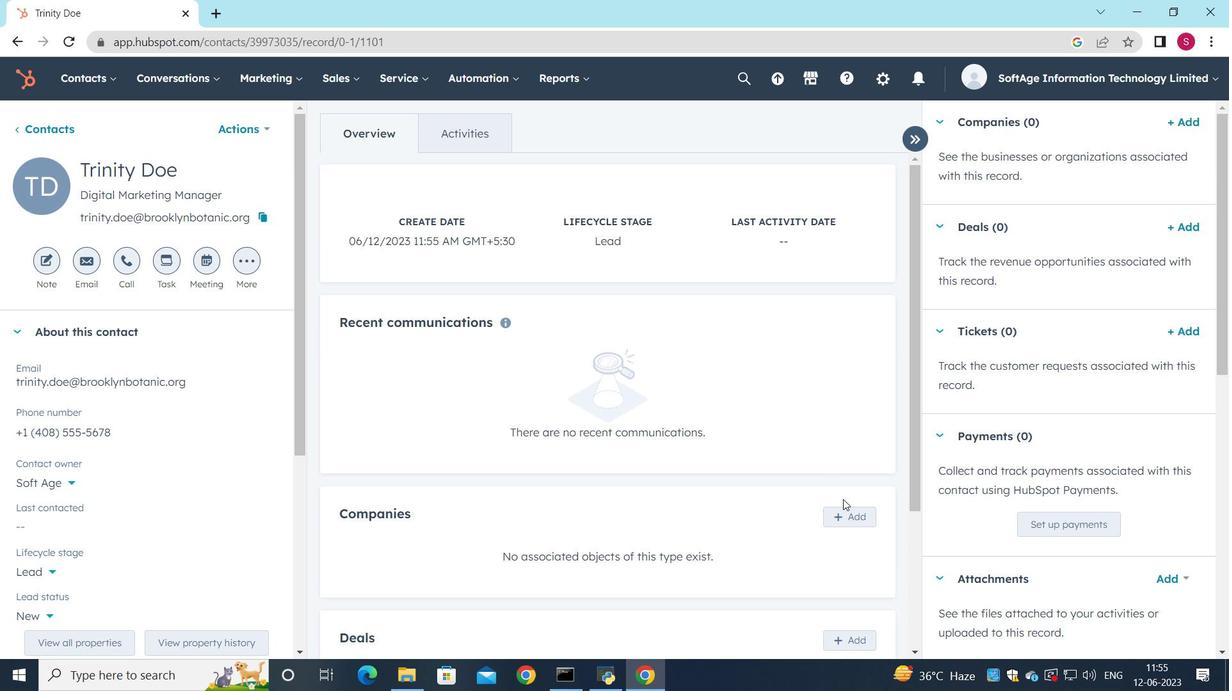 
Action: Mouse pressed left at (843, 512)
Screenshot: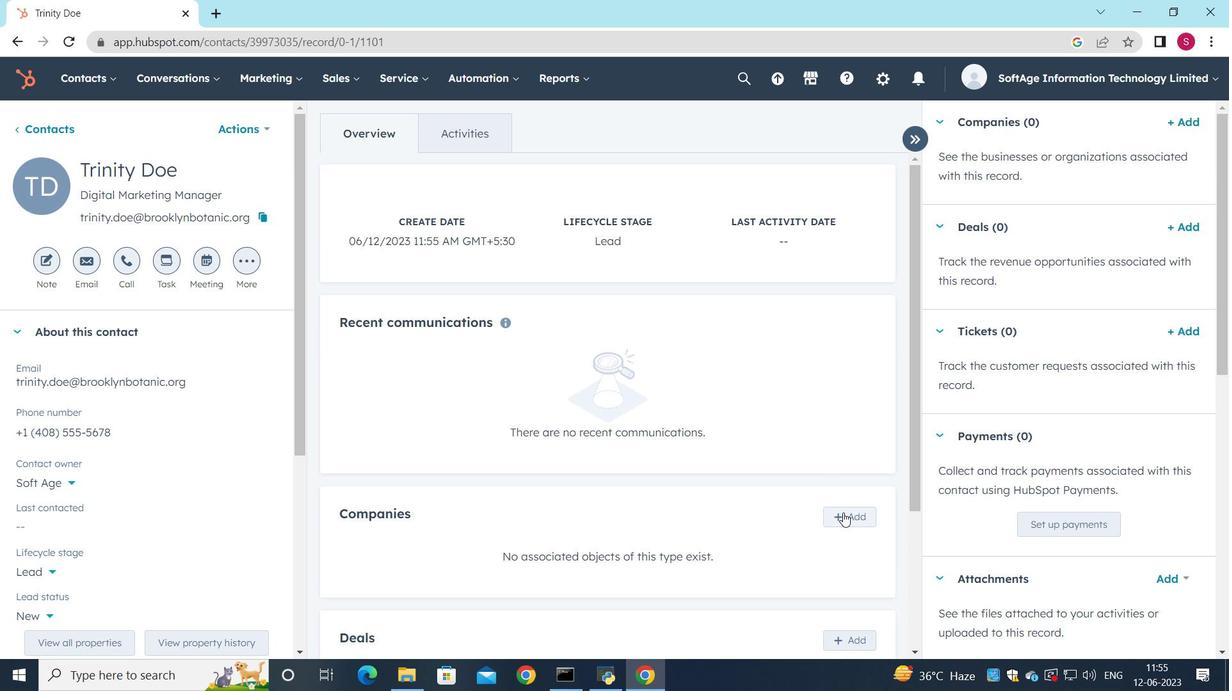 
Action: Mouse moved to (893, 167)
Screenshot: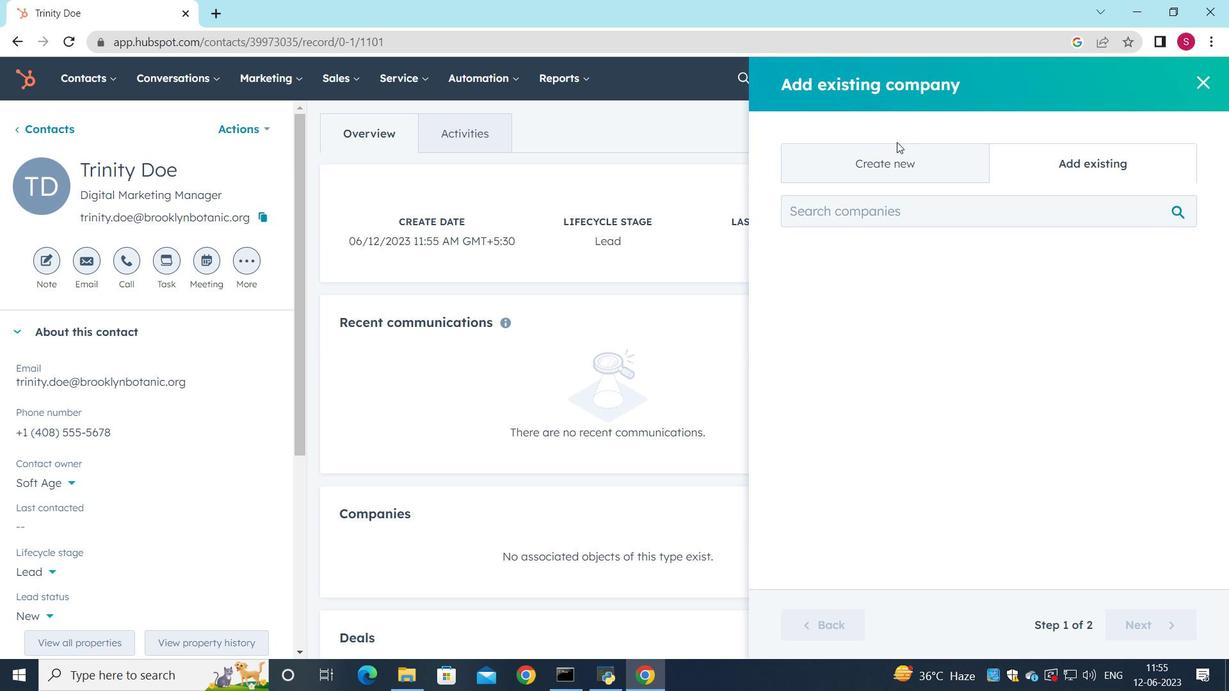 
Action: Mouse pressed left at (893, 167)
Screenshot: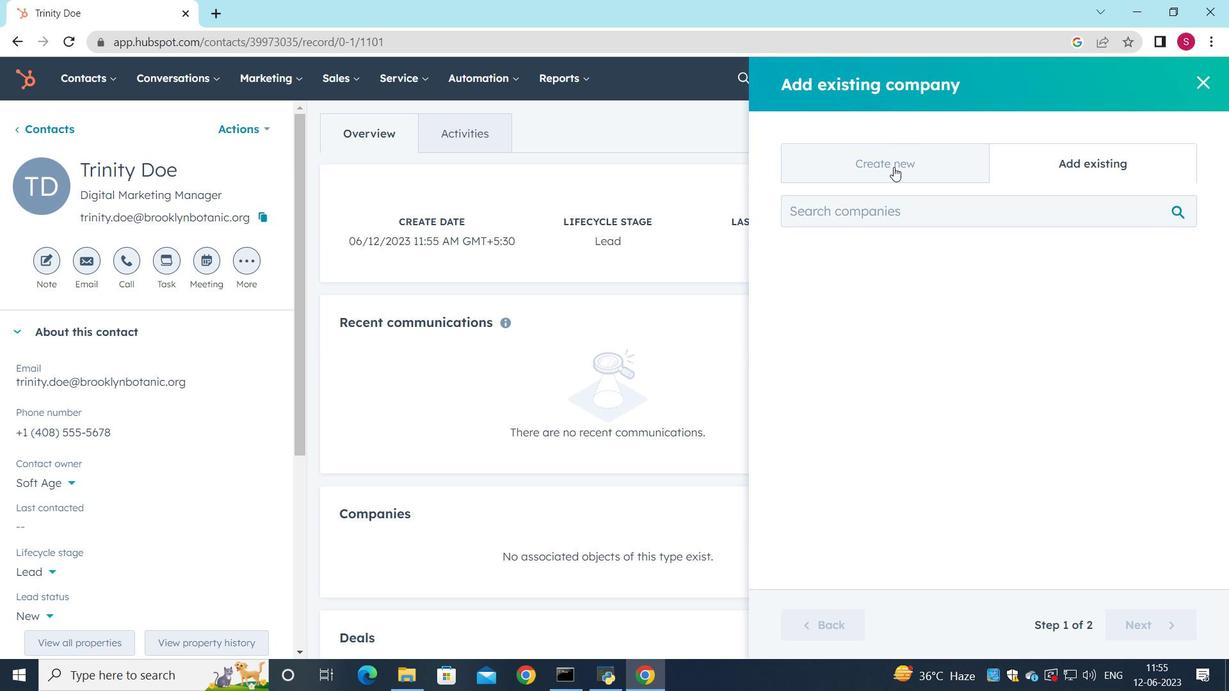 
Action: Mouse moved to (890, 281)
Screenshot: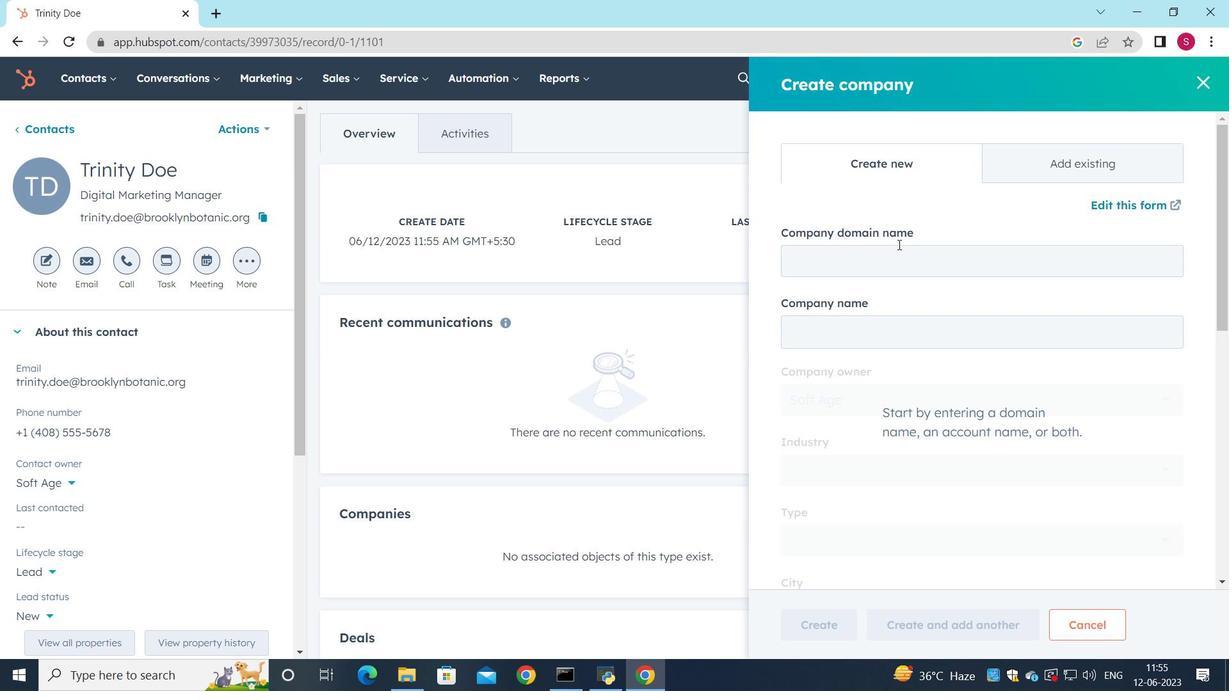 
Action: Mouse pressed left at (890, 281)
Screenshot: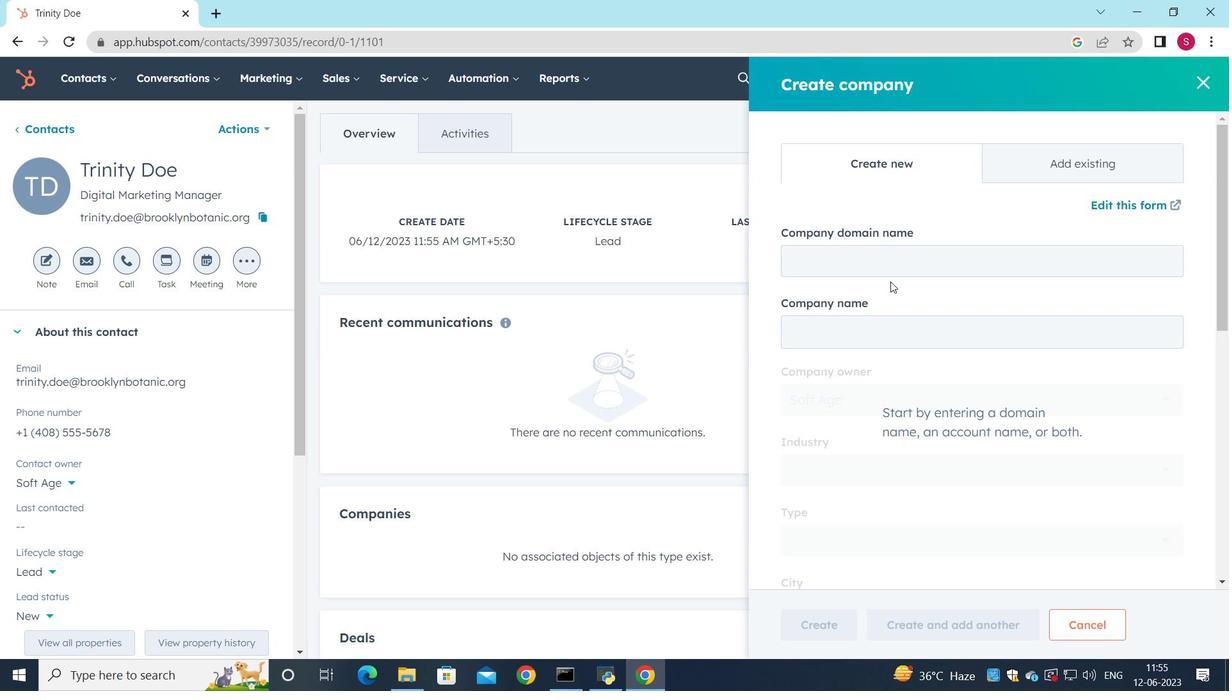 
Action: Mouse moved to (894, 269)
Screenshot: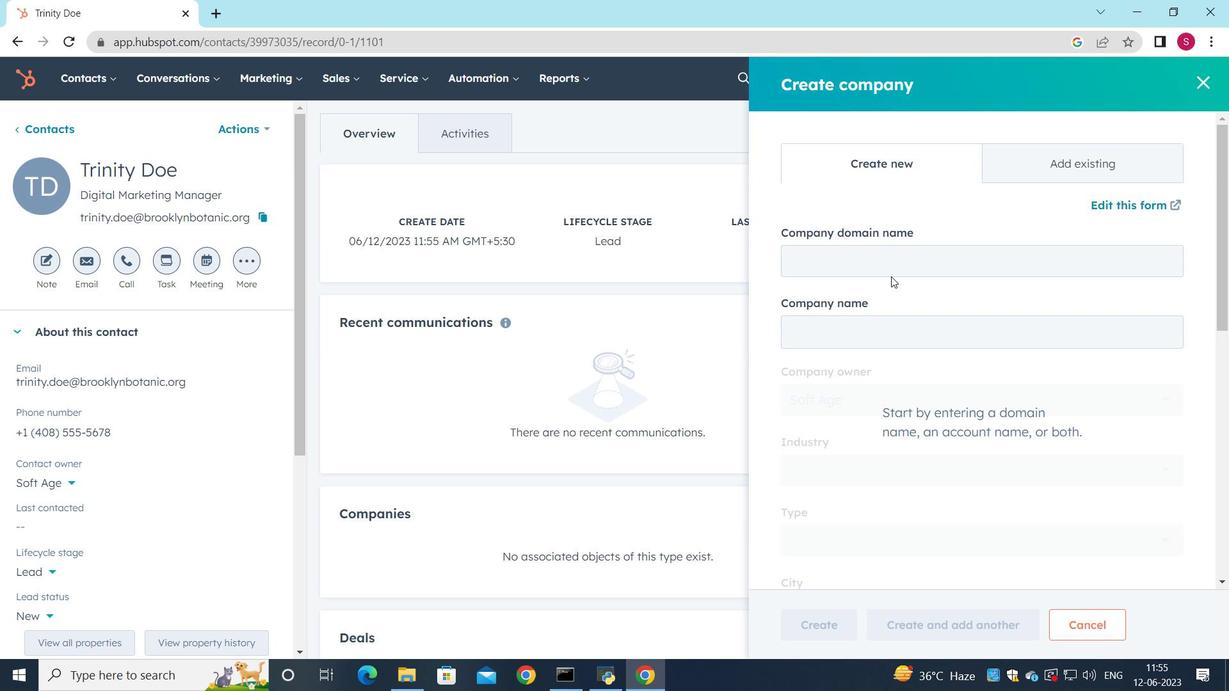 
Action: Mouse pressed left at (894, 269)
Screenshot: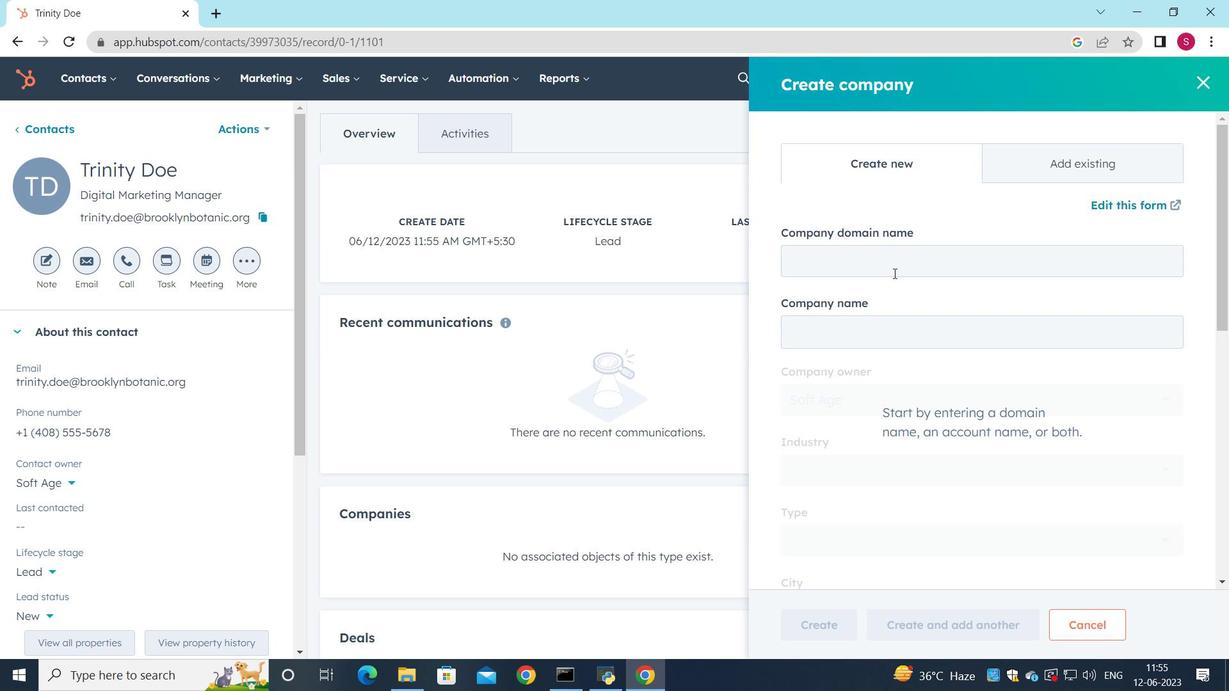 
Action: Key pressed www.<Key.shift>Q<Key.backspace>qualcomm.com
Screenshot: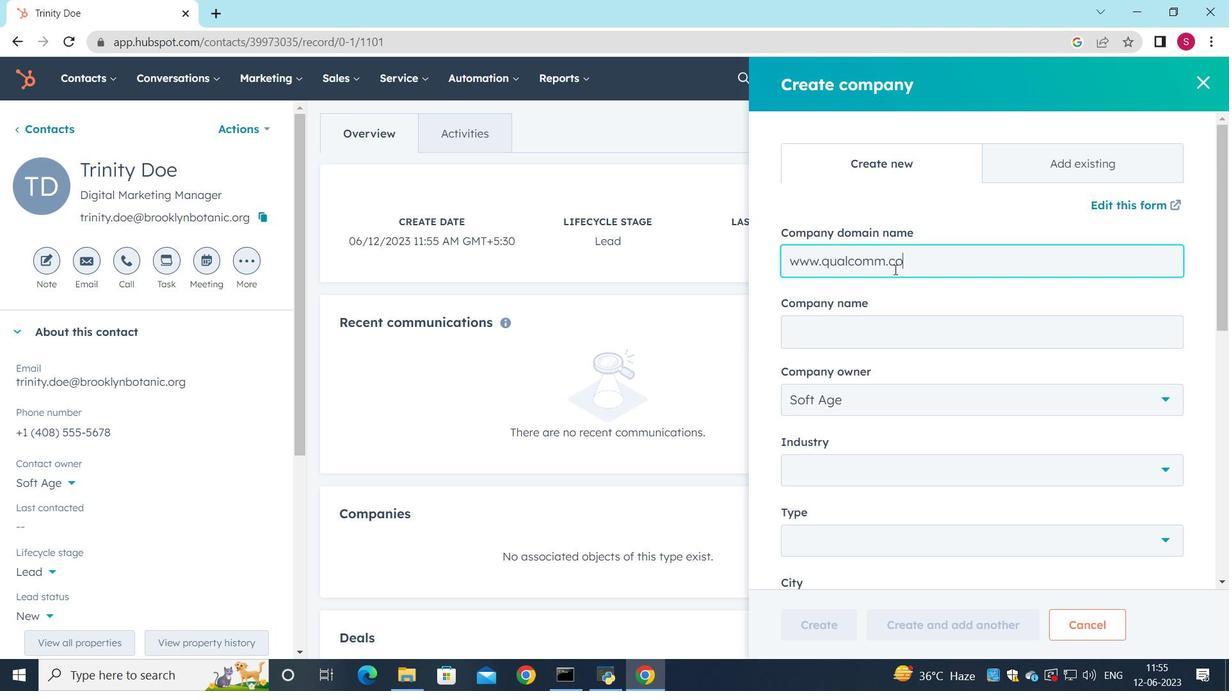 
Action: Mouse moved to (891, 318)
Screenshot: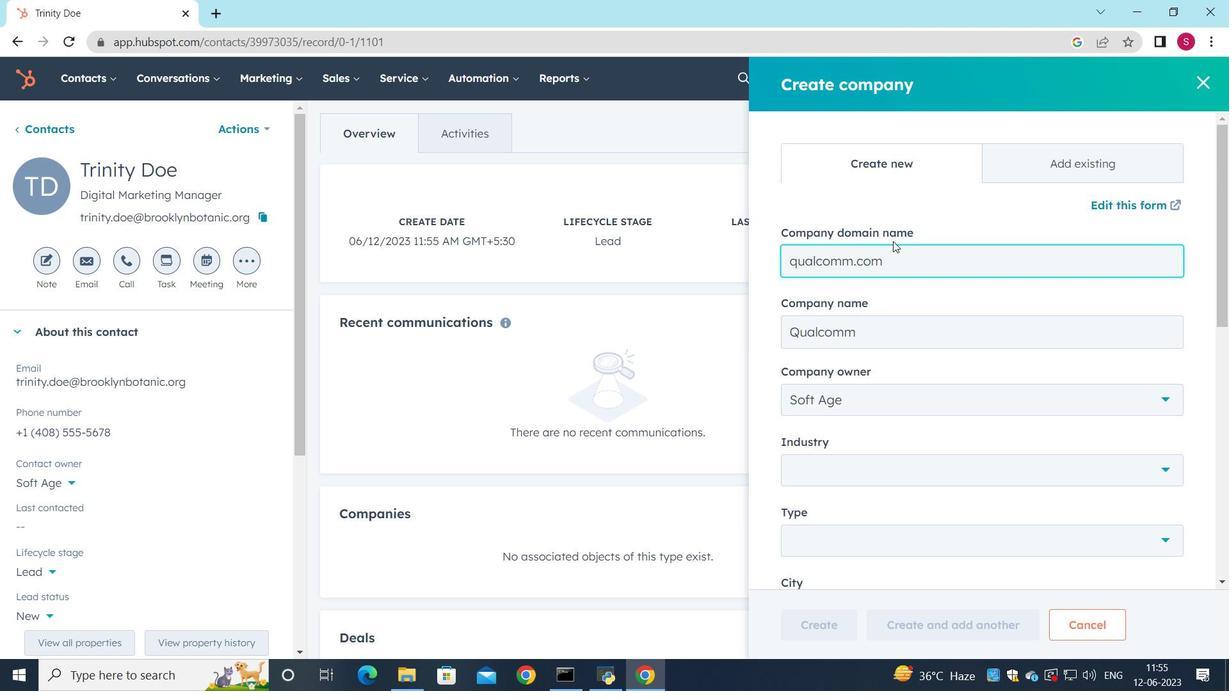 
Action: Mouse scrolled (891, 317) with delta (0, 0)
Screenshot: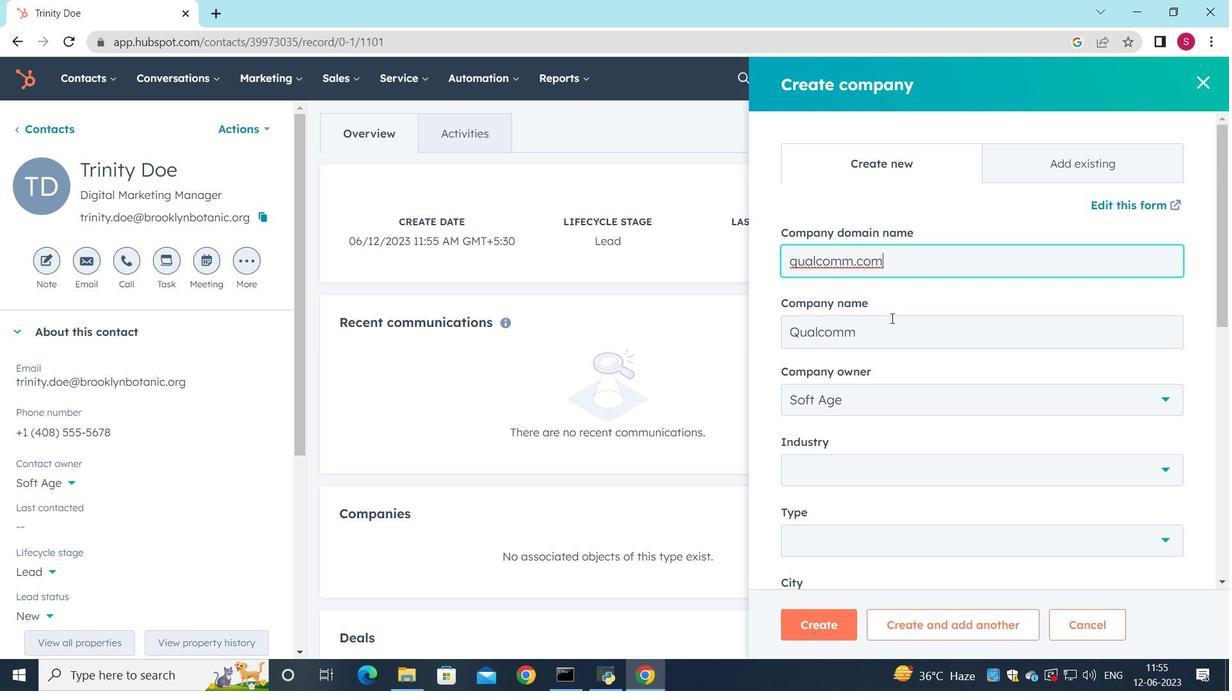
Action: Mouse scrolled (891, 317) with delta (0, 0)
Screenshot: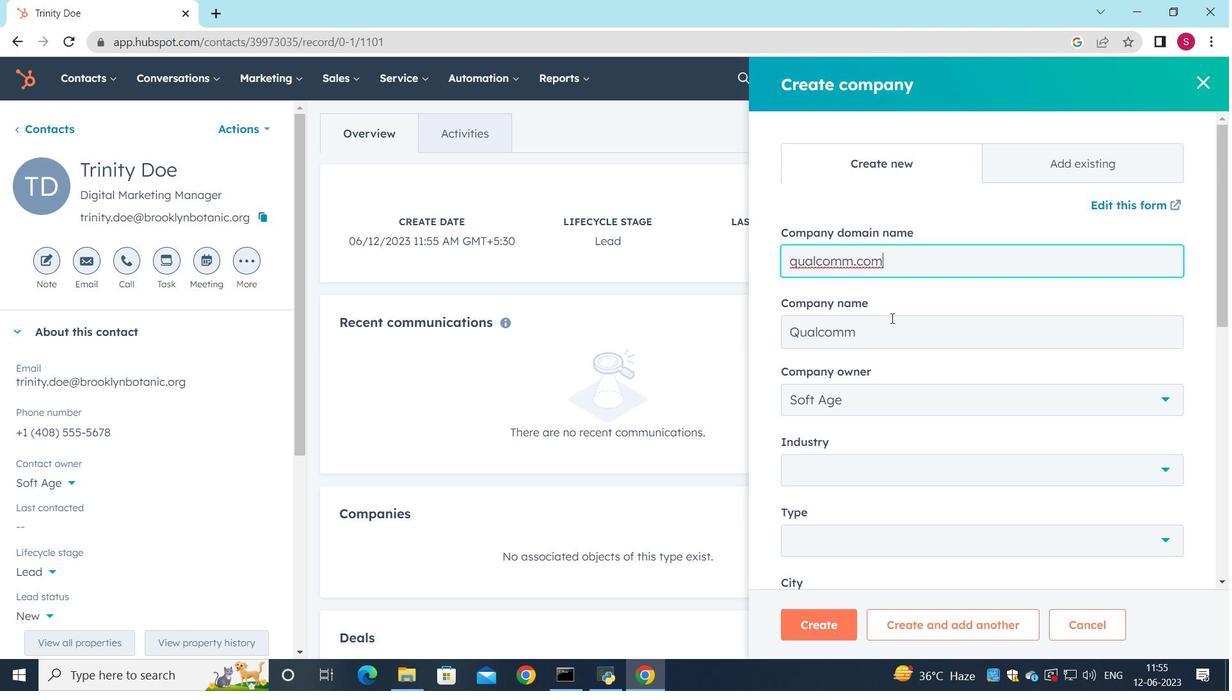 
Action: Mouse moved to (1088, 384)
Screenshot: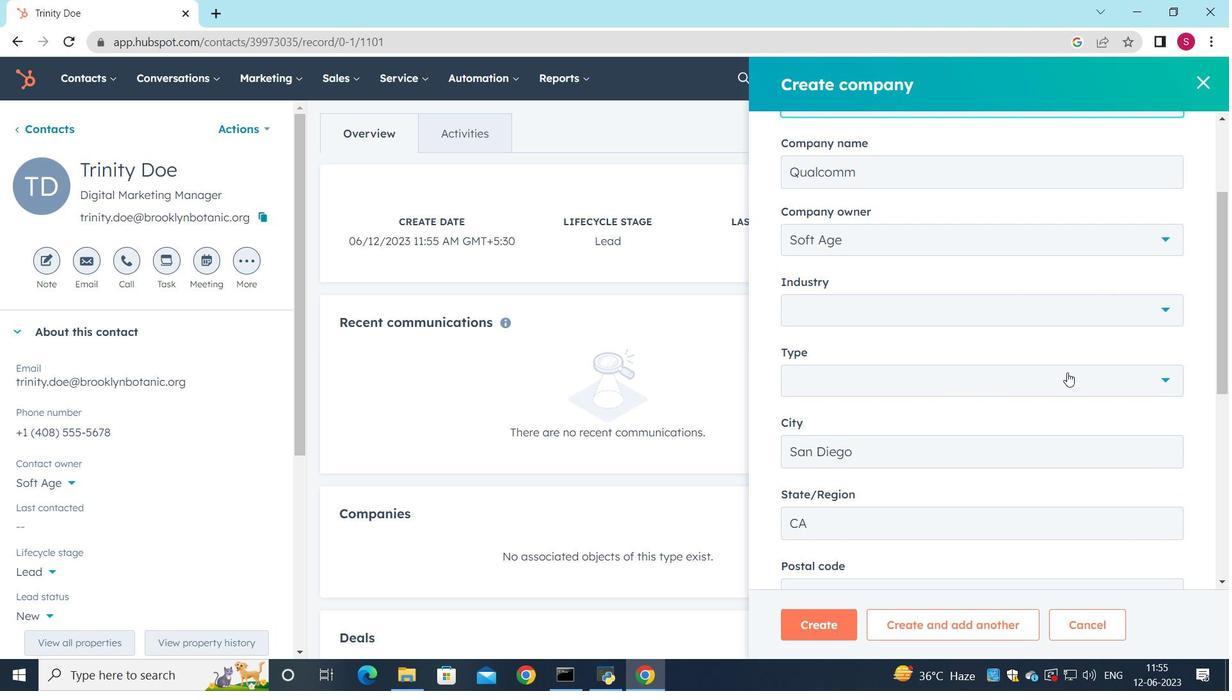 
Action: Mouse pressed left at (1088, 384)
Screenshot: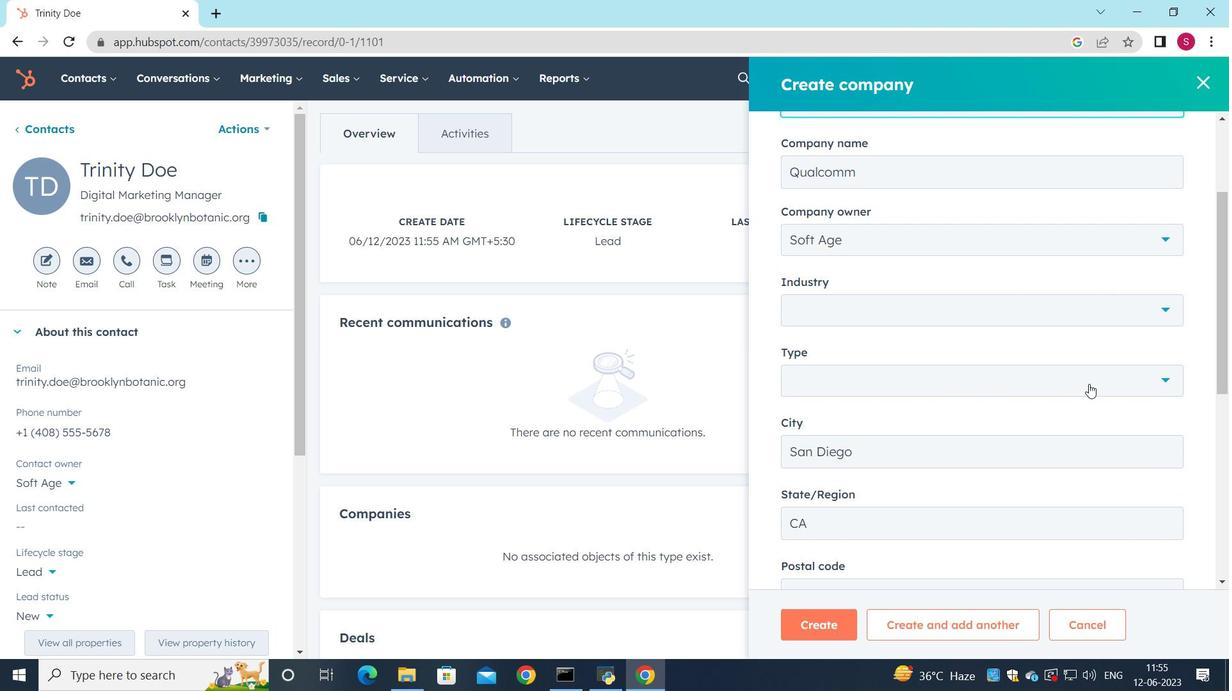 
Action: Mouse moved to (874, 453)
Screenshot: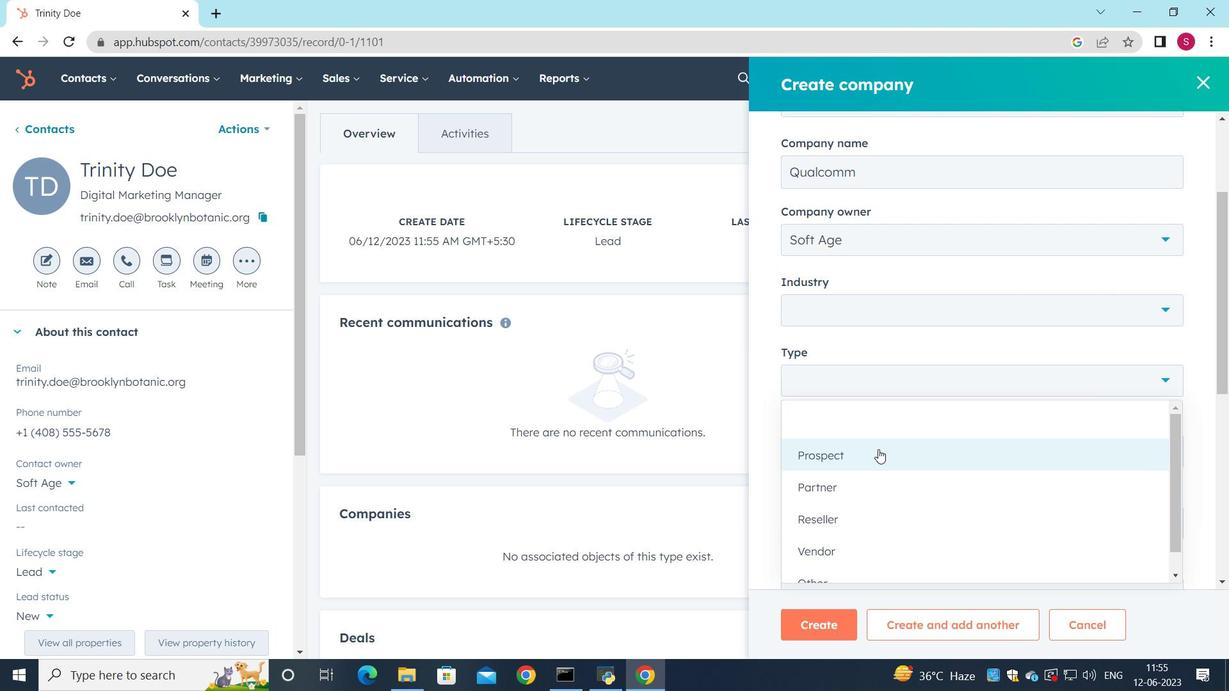 
Action: Mouse pressed left at (874, 453)
Screenshot: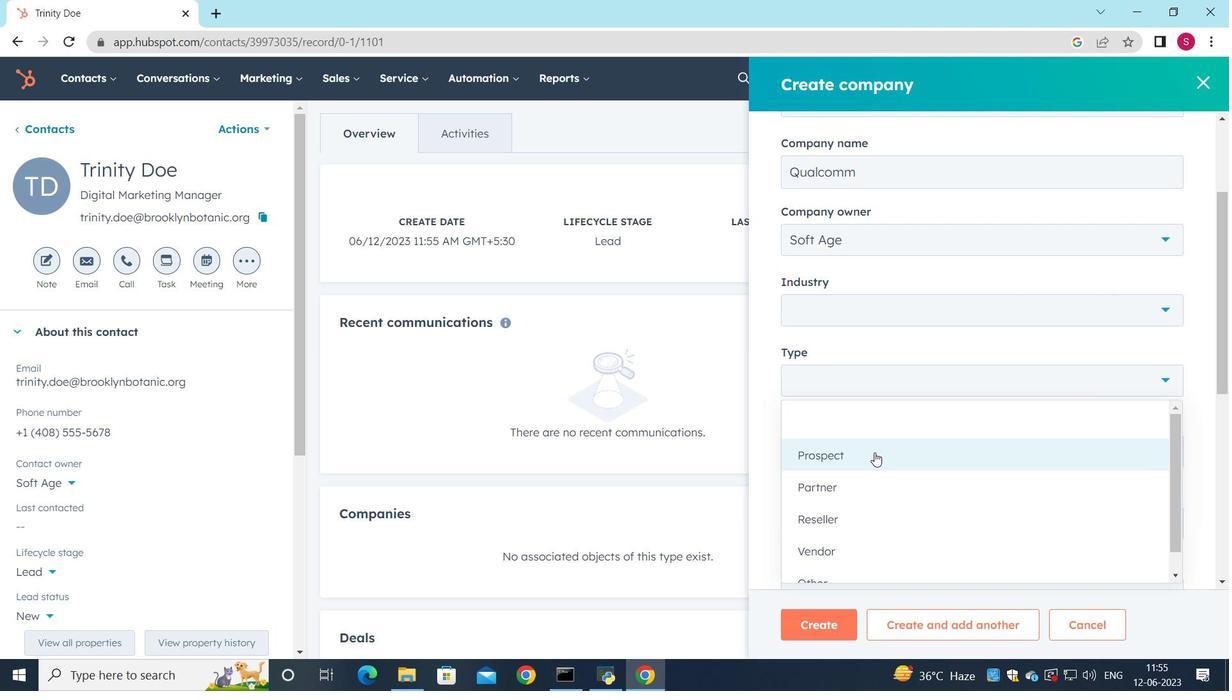 
Action: Mouse moved to (823, 636)
Screenshot: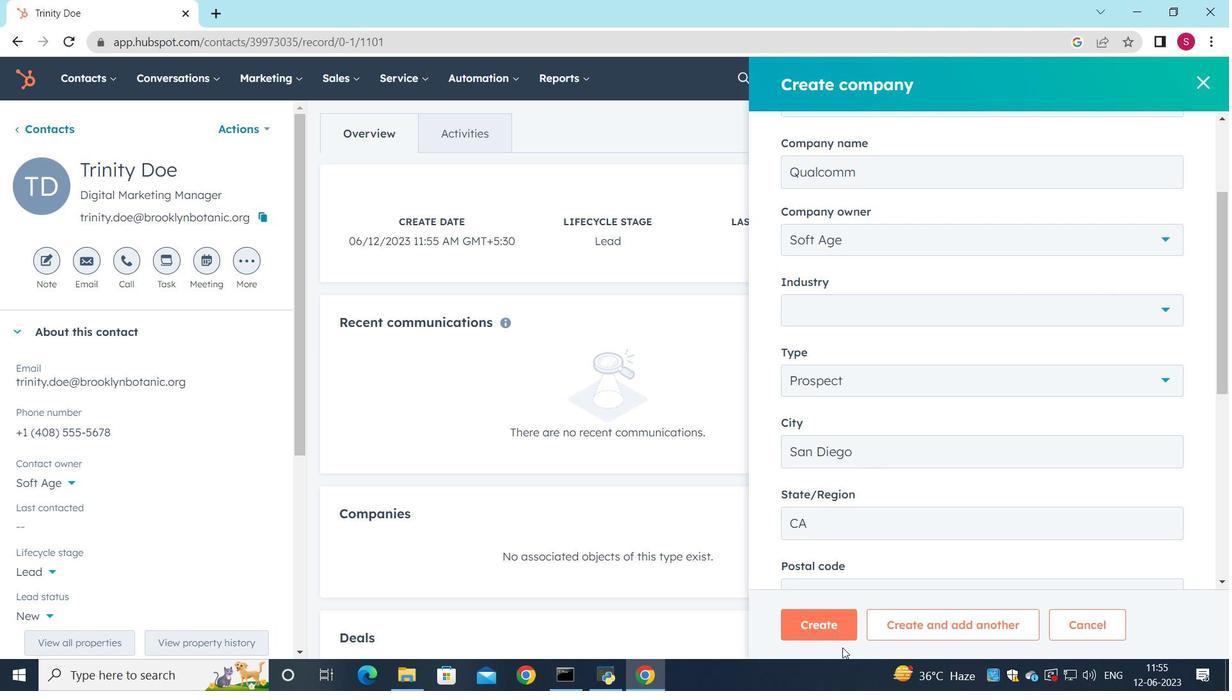 
Action: Mouse pressed left at (823, 636)
Screenshot: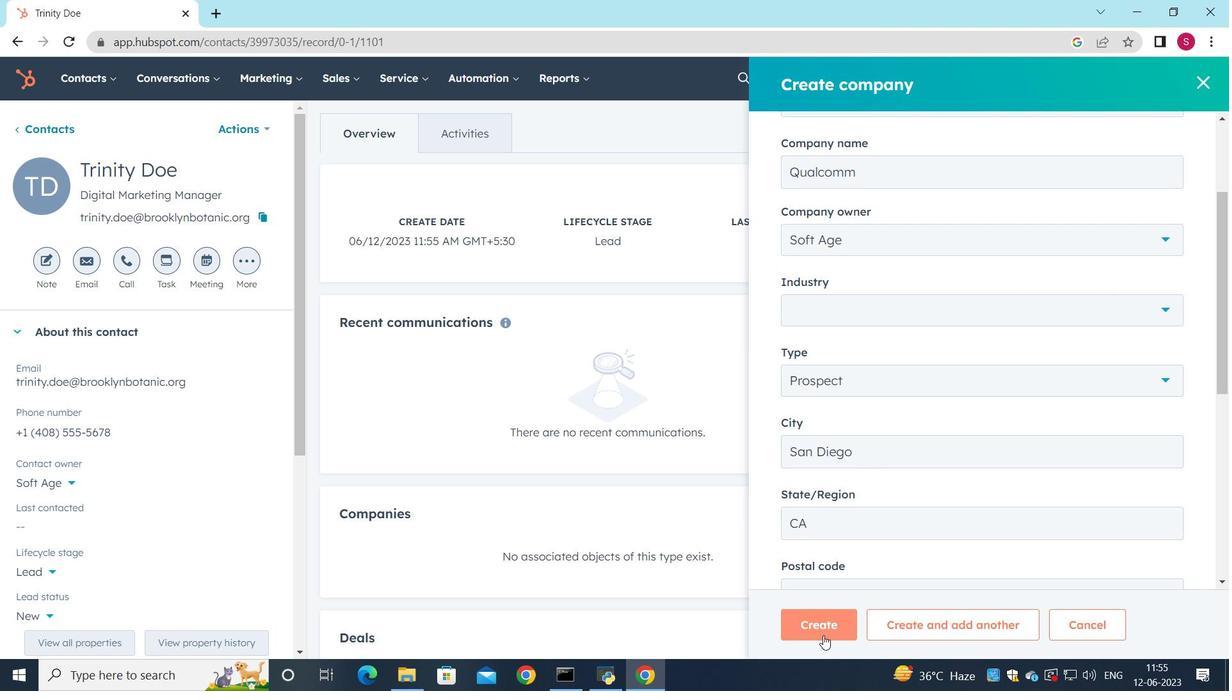 
Action: Mouse moved to (699, 471)
Screenshot: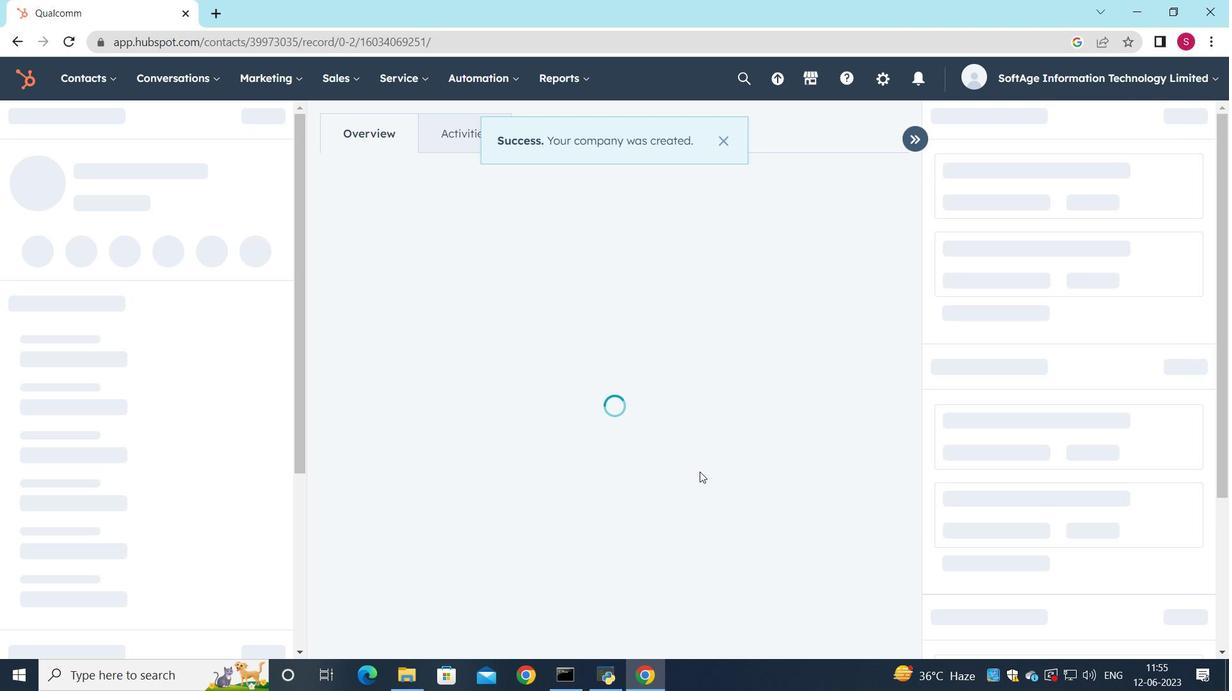 
Action: Mouse scrolled (699, 471) with delta (0, 0)
Screenshot: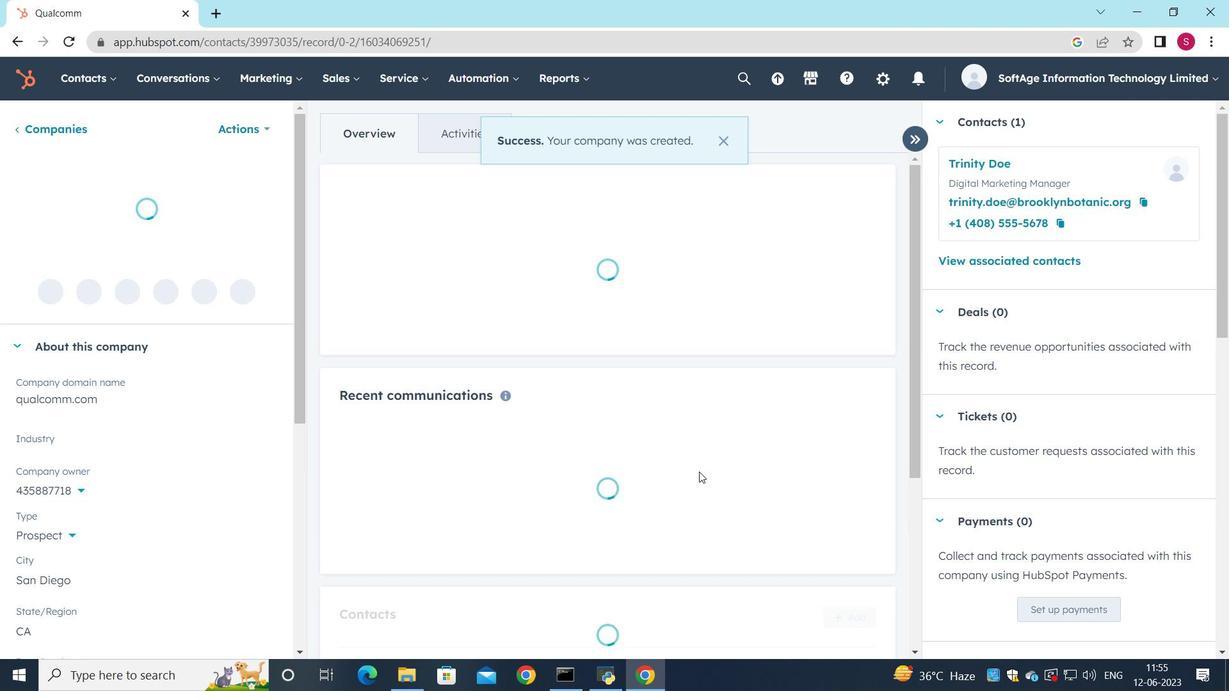 
Action: Mouse scrolled (699, 471) with delta (0, 0)
Screenshot: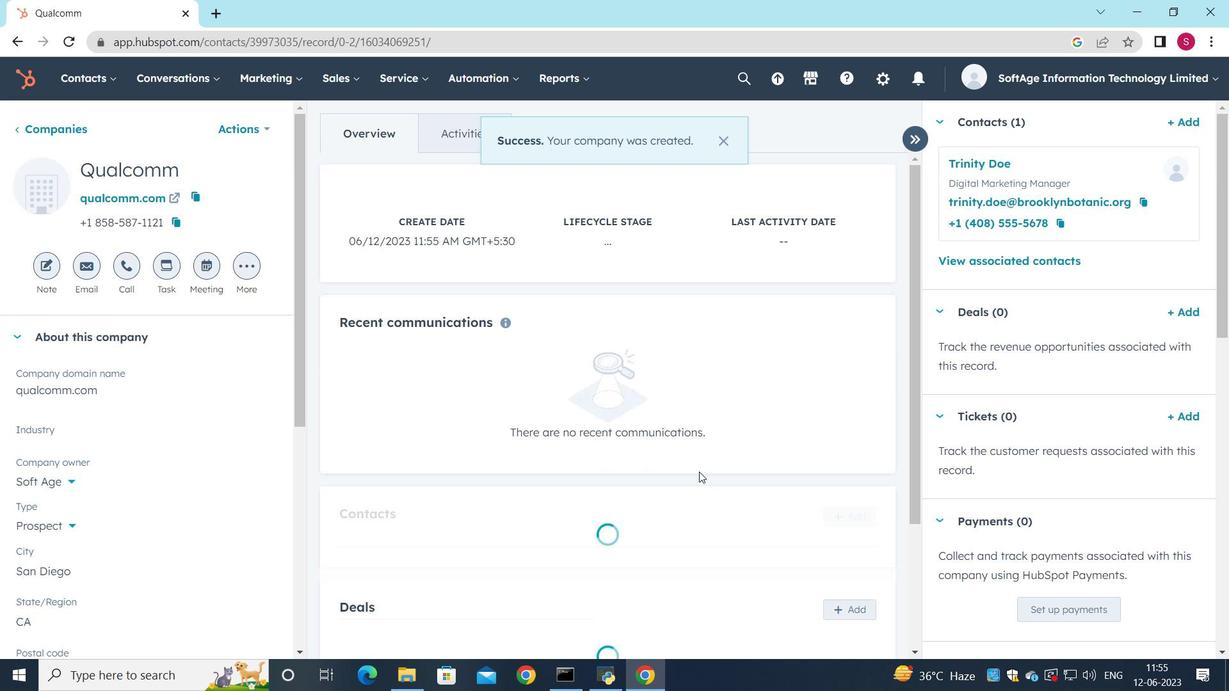 
Action: Mouse scrolled (699, 471) with delta (0, 0)
Screenshot: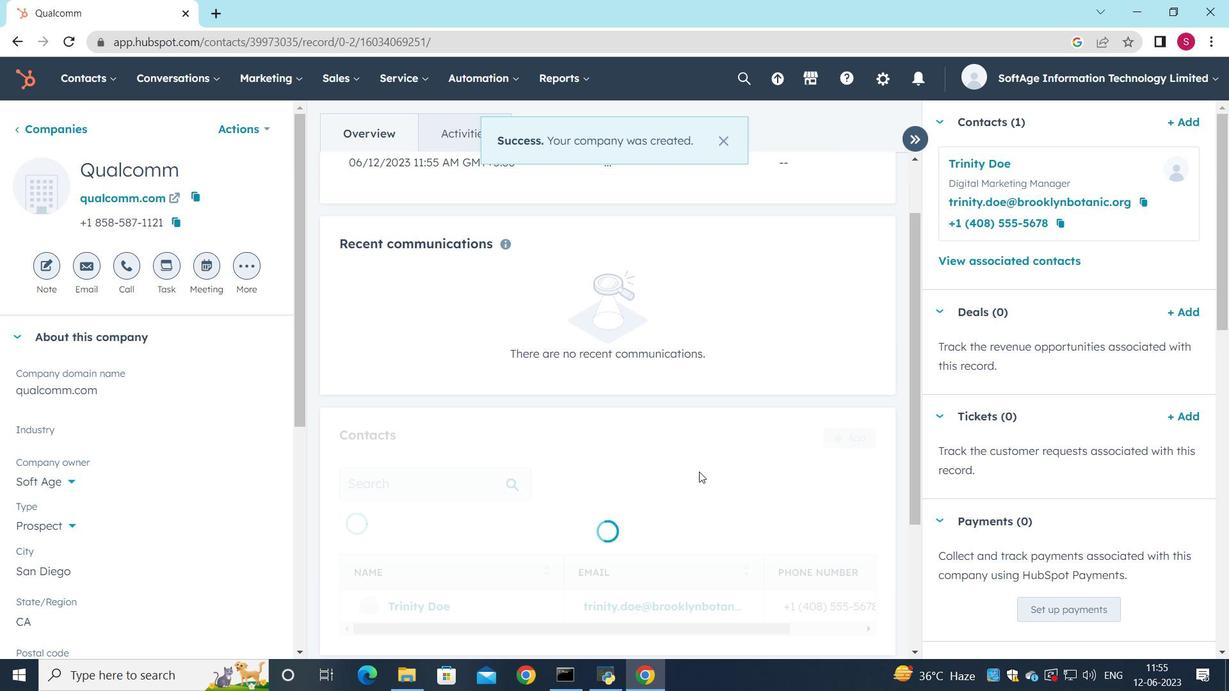 
